 Task: Add an event with the title Sales Strategy Review and Alignment, date '2024/03/27', time 8:50 AM to 10:50 AMand add a description: Teams will work together to analyze, strategize, and develop innovative solutions to the given challenges. They will leverage the collective intelligence and skills of team members to generate ideas, evaluate options, and make informed decisions.Select event color  Tangerine . Add location for the event as: Thessaloniki, Greece, logged in from the account softage.4@softage.netand send the event invitation to softage.7@softage.net and softage.8@softage.net. Set a reminder for the event Daily
Action: Mouse moved to (82, 99)
Screenshot: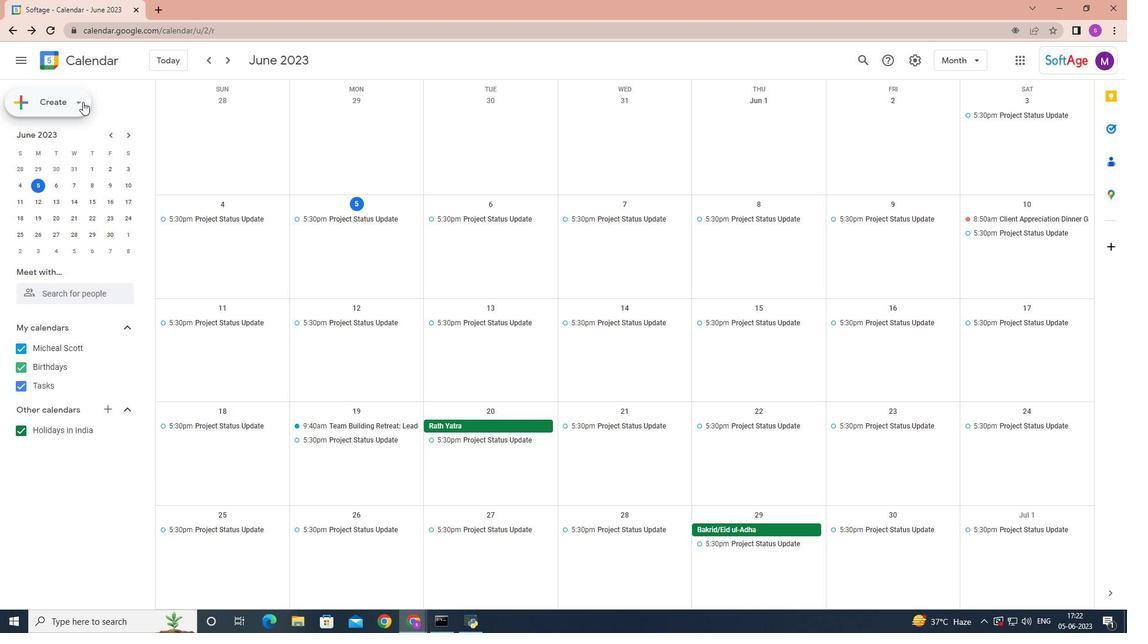 
Action: Mouse pressed left at (82, 99)
Screenshot: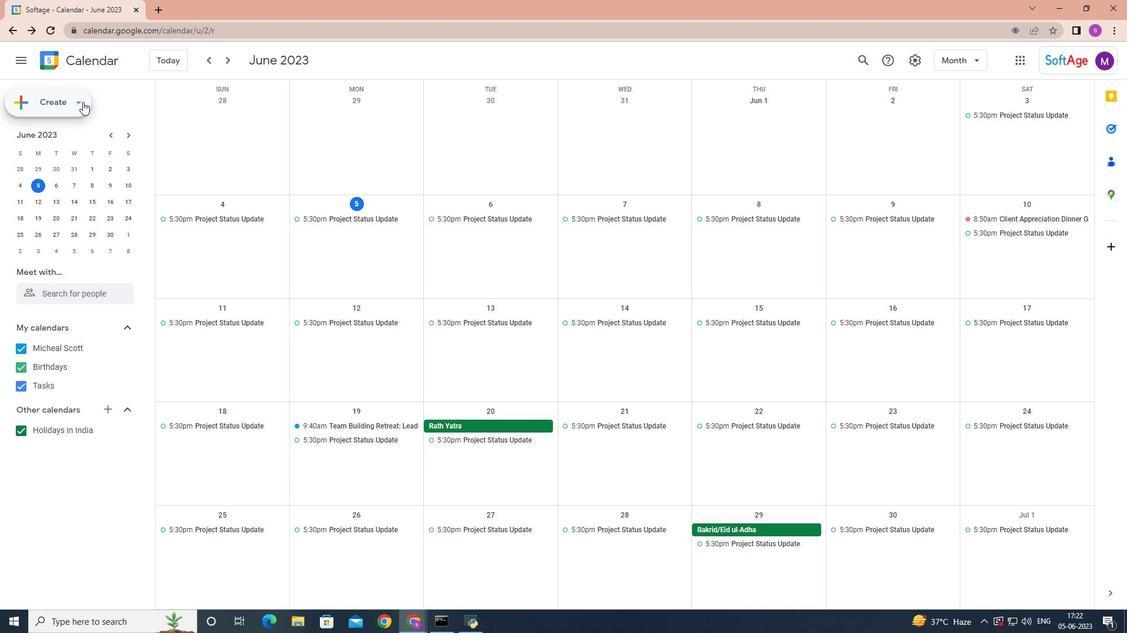 
Action: Mouse moved to (80, 127)
Screenshot: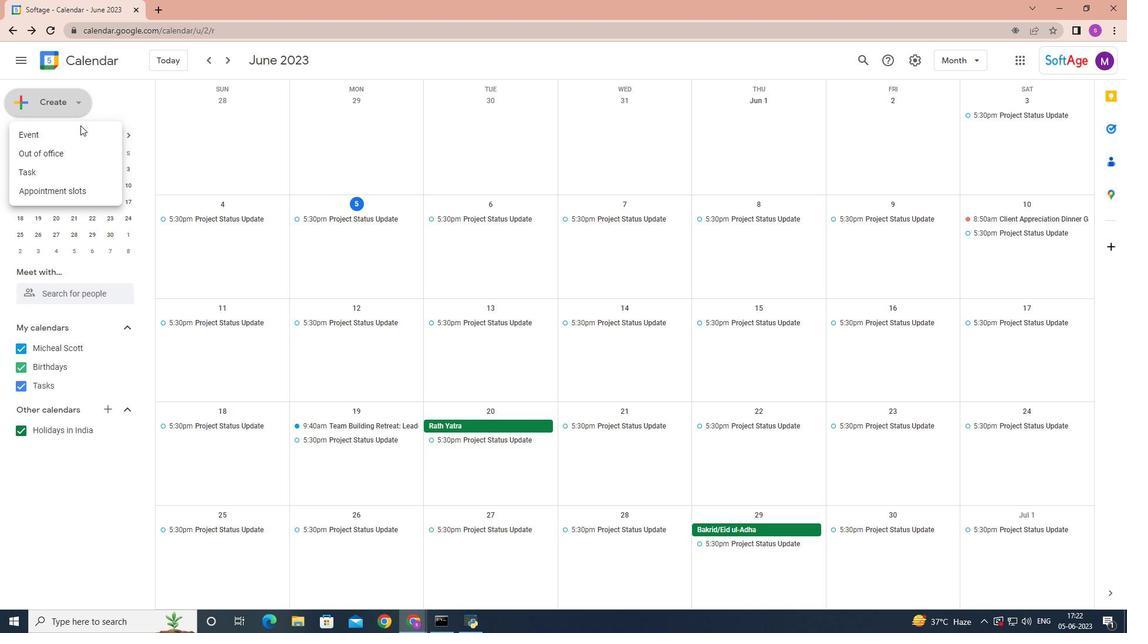 
Action: Mouse pressed left at (80, 127)
Screenshot: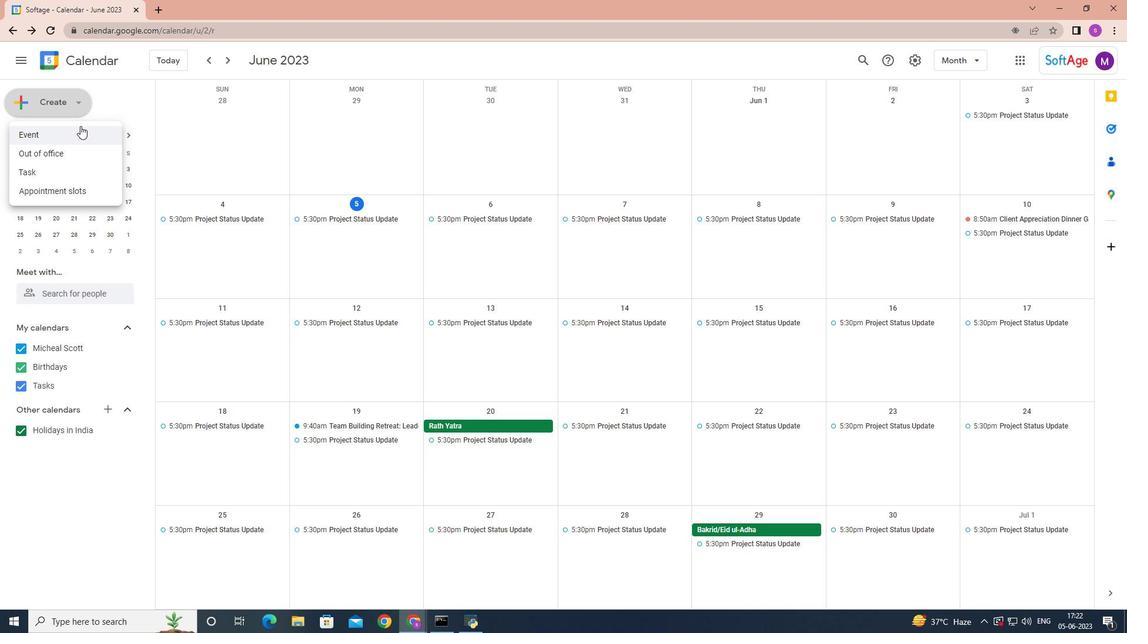 
Action: Mouse moved to (178, 463)
Screenshot: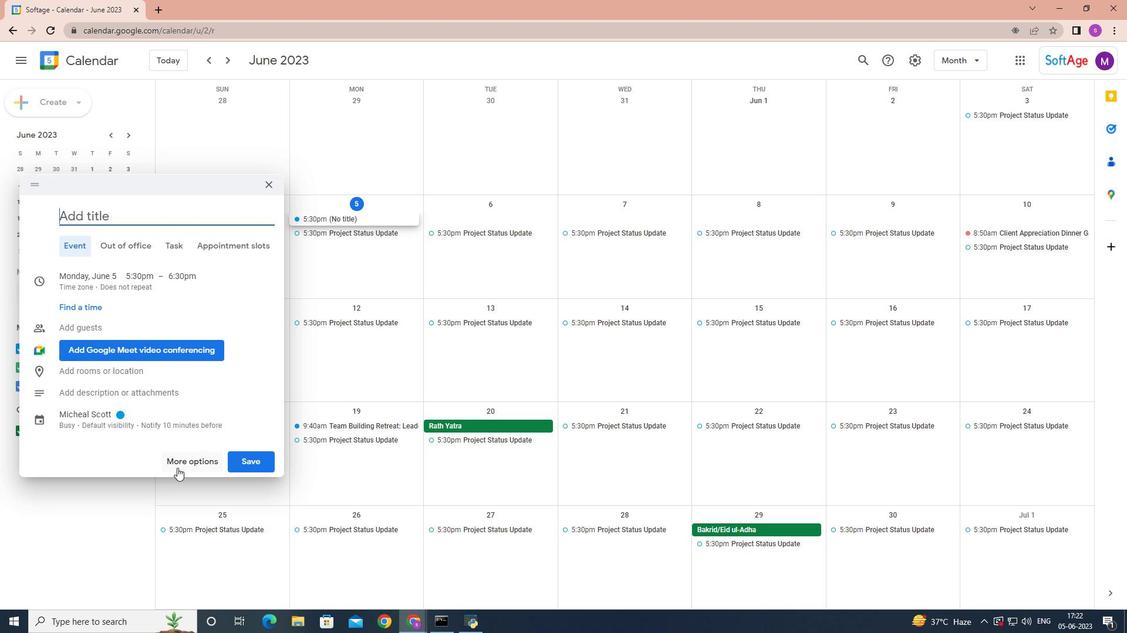 
Action: Mouse pressed left at (178, 463)
Screenshot: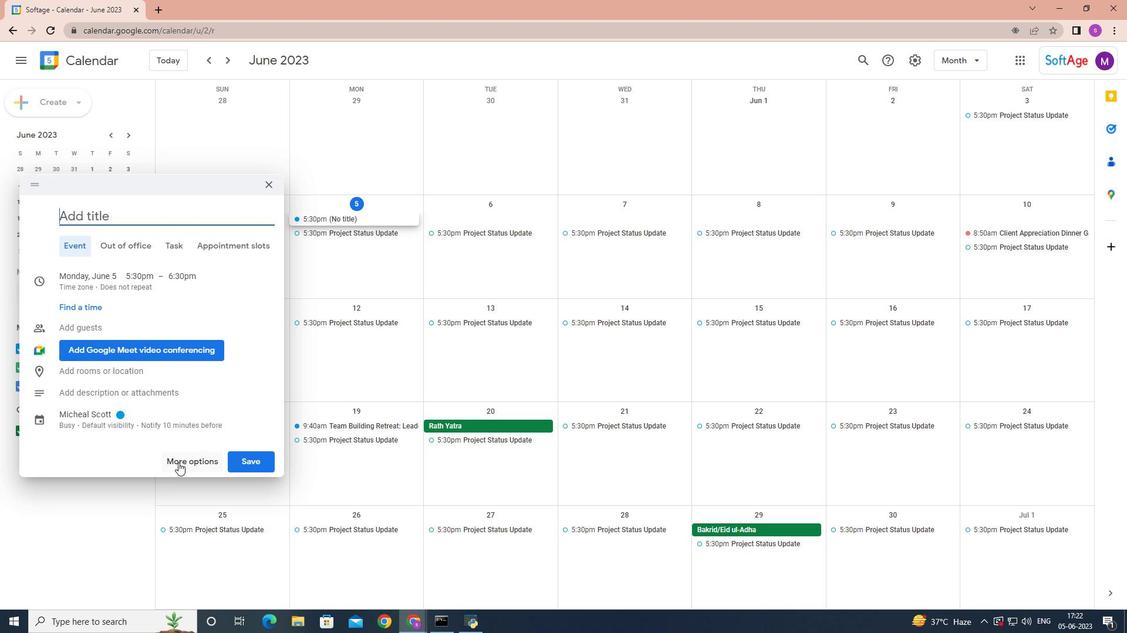 
Action: Key pressed <Key.shift>sales<Key.space><Key.shift>Strategy<Key.space><Key.shift>Review<Key.space>and<Key.space><Key.shift>Alif<Key.backspace>gment
Screenshot: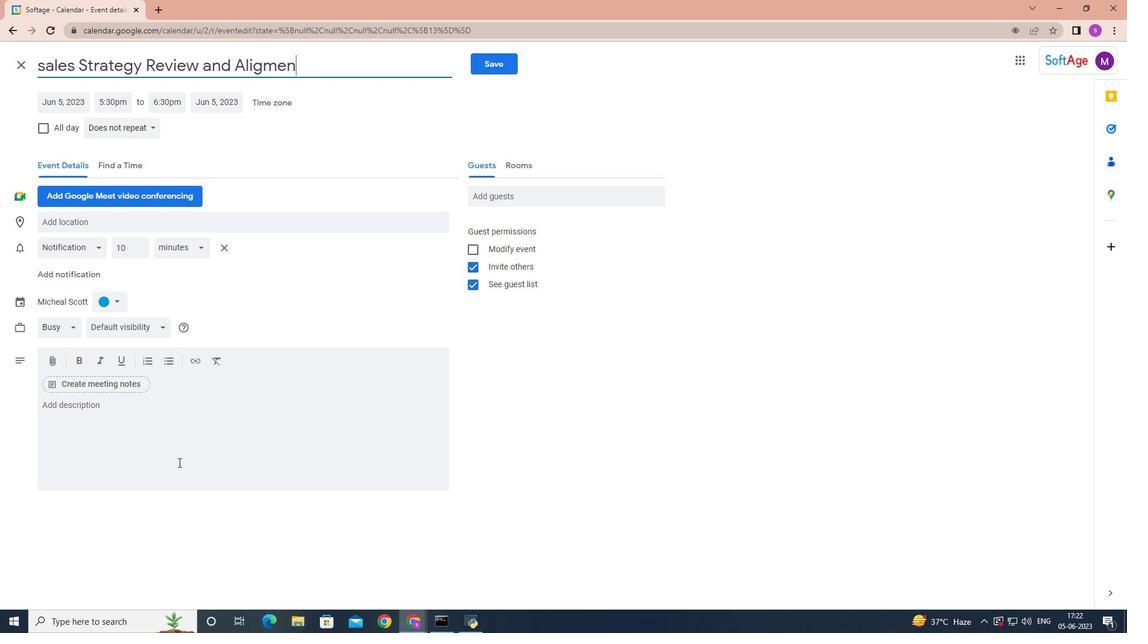 
Action: Mouse moved to (68, 103)
Screenshot: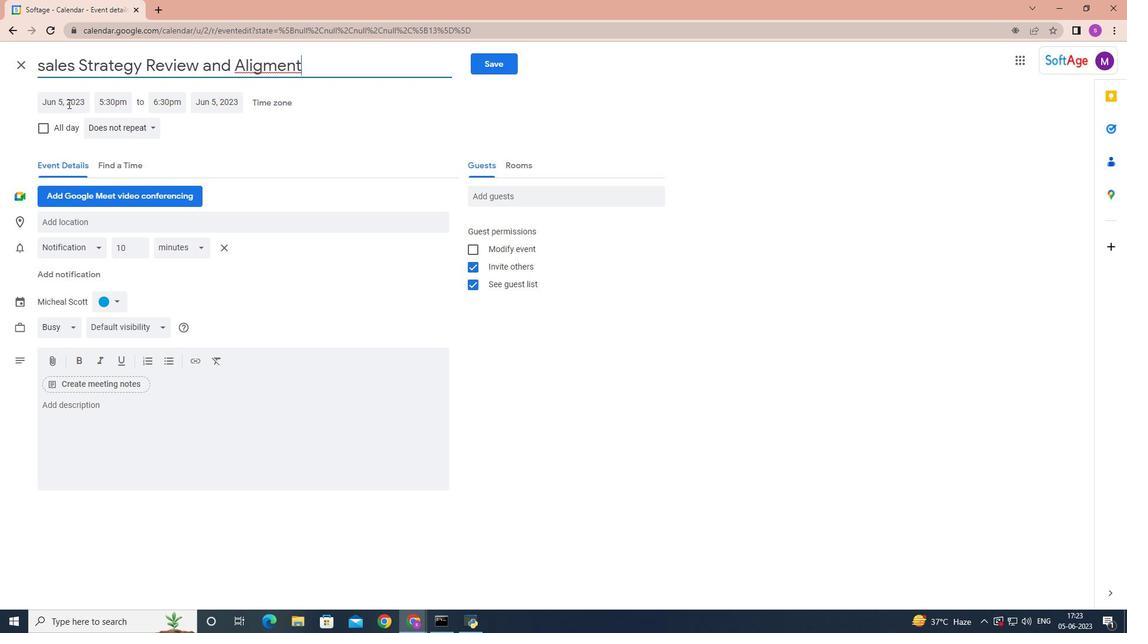 
Action: Mouse pressed left at (68, 103)
Screenshot: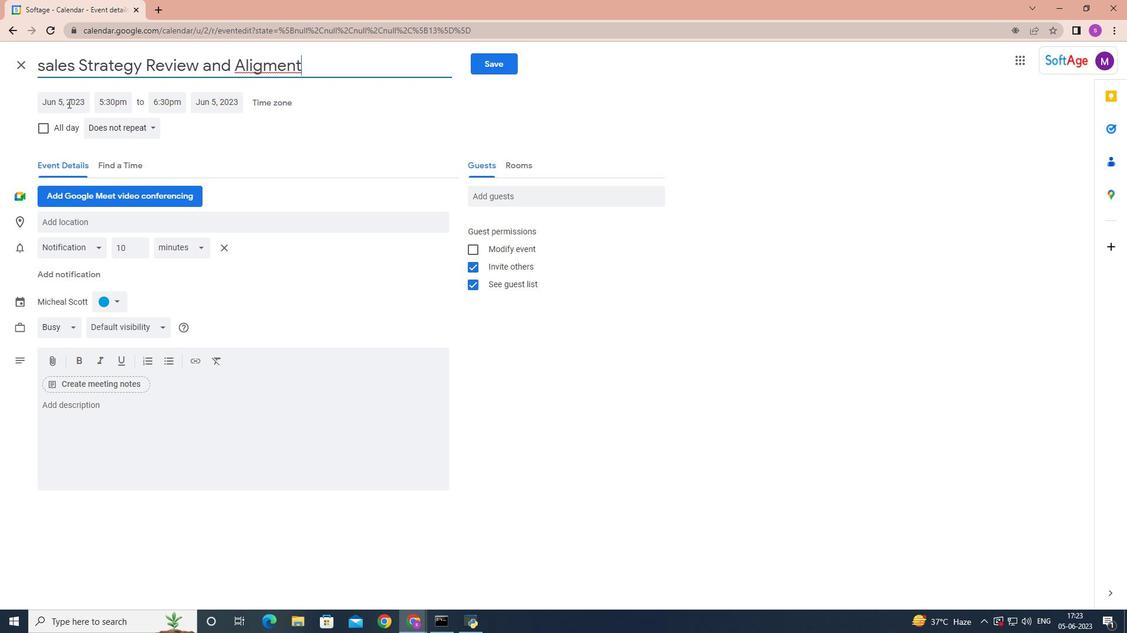 
Action: Mouse moved to (189, 126)
Screenshot: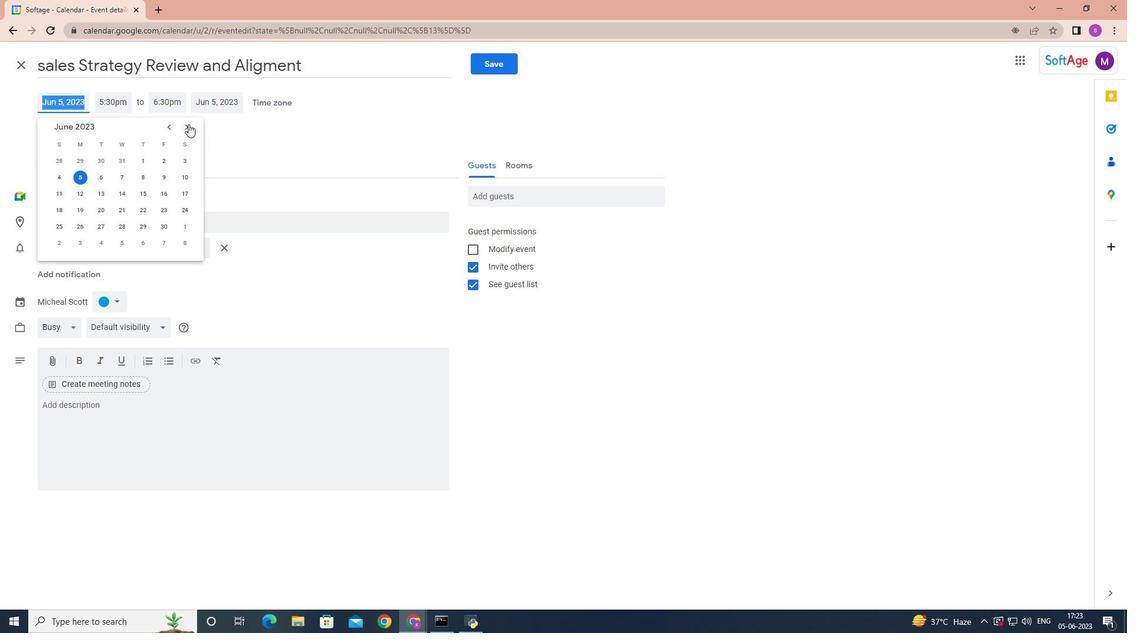 
Action: Mouse pressed left at (189, 126)
Screenshot: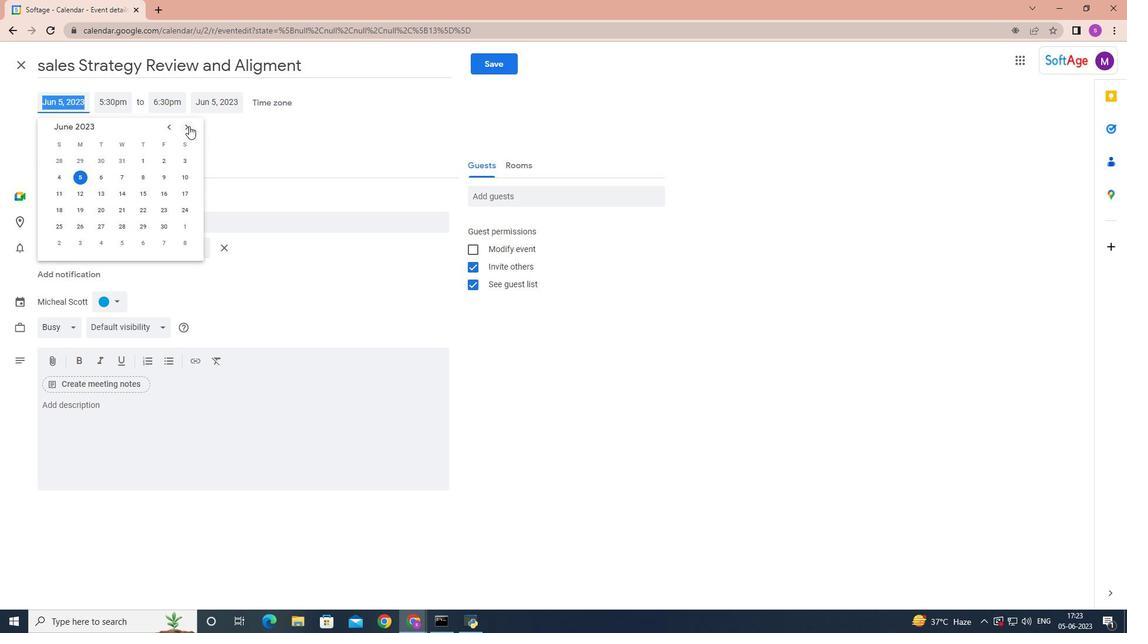 
Action: Mouse pressed left at (189, 126)
Screenshot: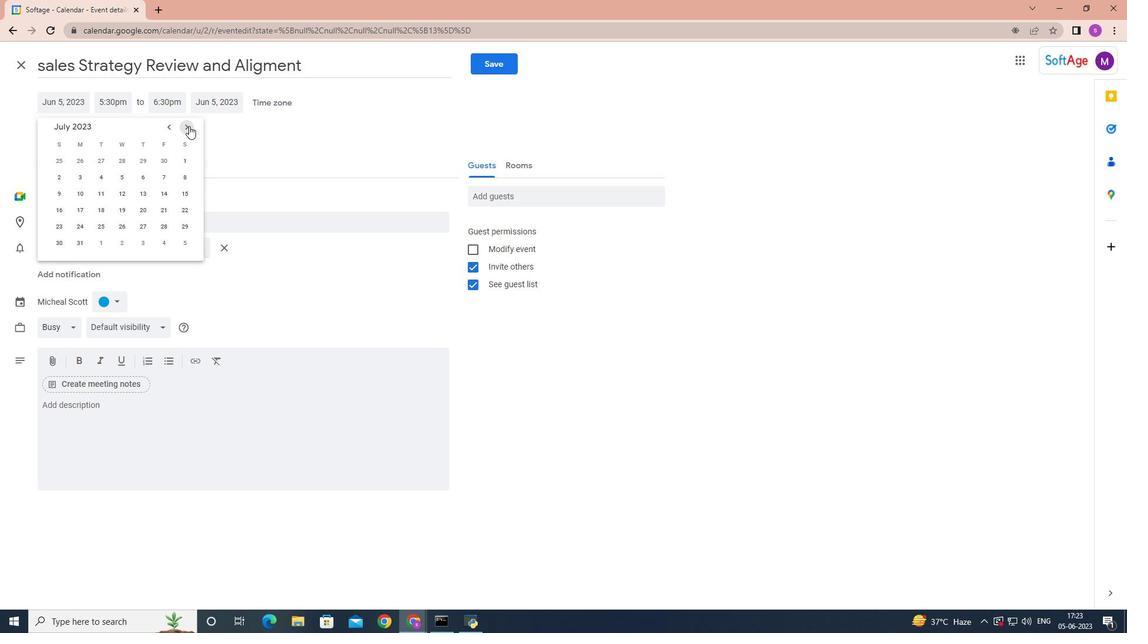 
Action: Mouse pressed left at (189, 126)
Screenshot: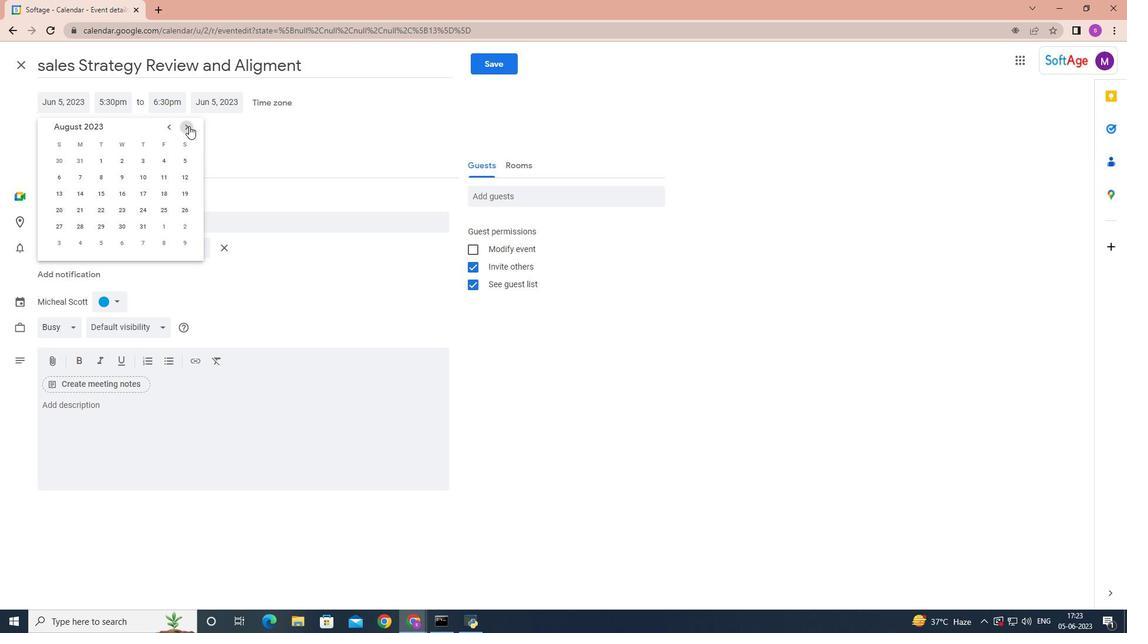
Action: Mouse pressed left at (189, 126)
Screenshot: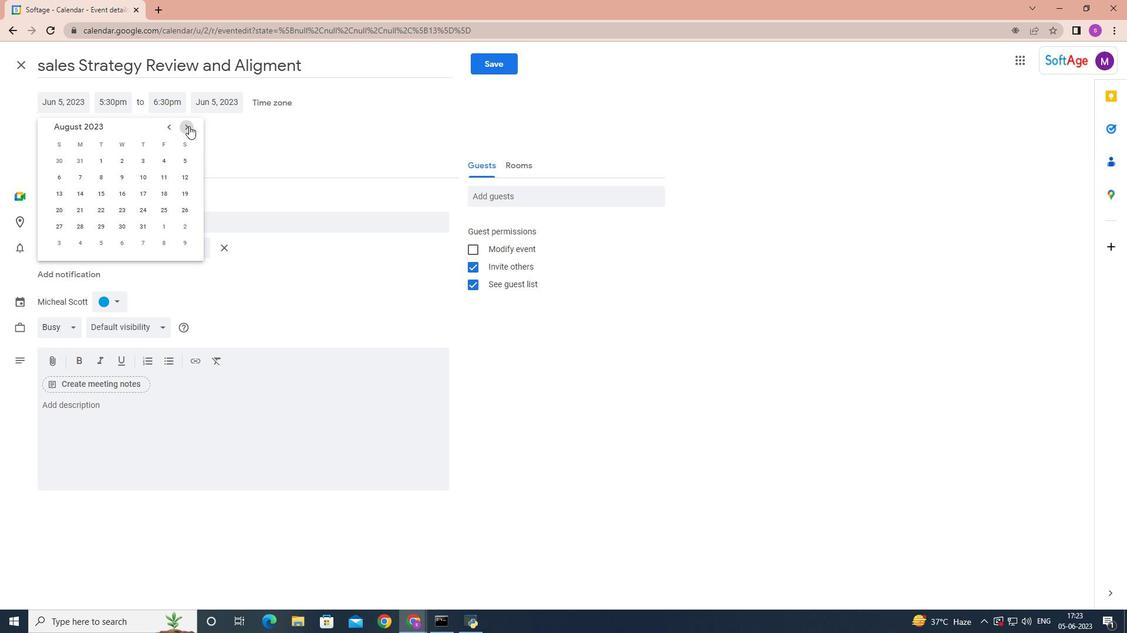 
Action: Mouse pressed left at (189, 126)
Screenshot: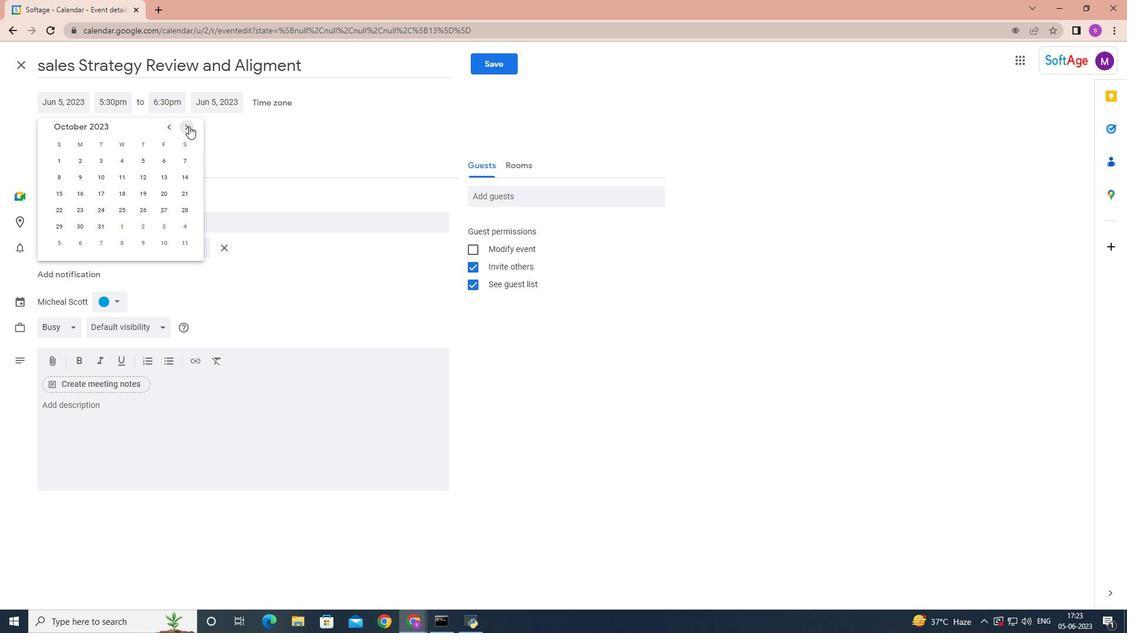 
Action: Mouse pressed left at (189, 126)
Screenshot: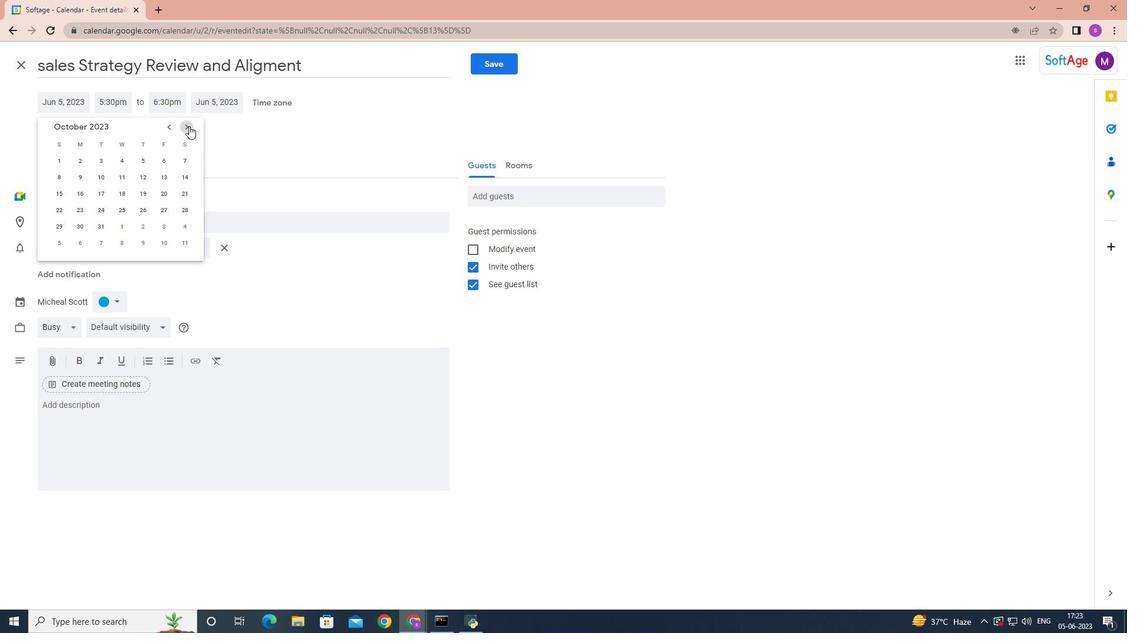 
Action: Mouse pressed left at (189, 126)
Screenshot: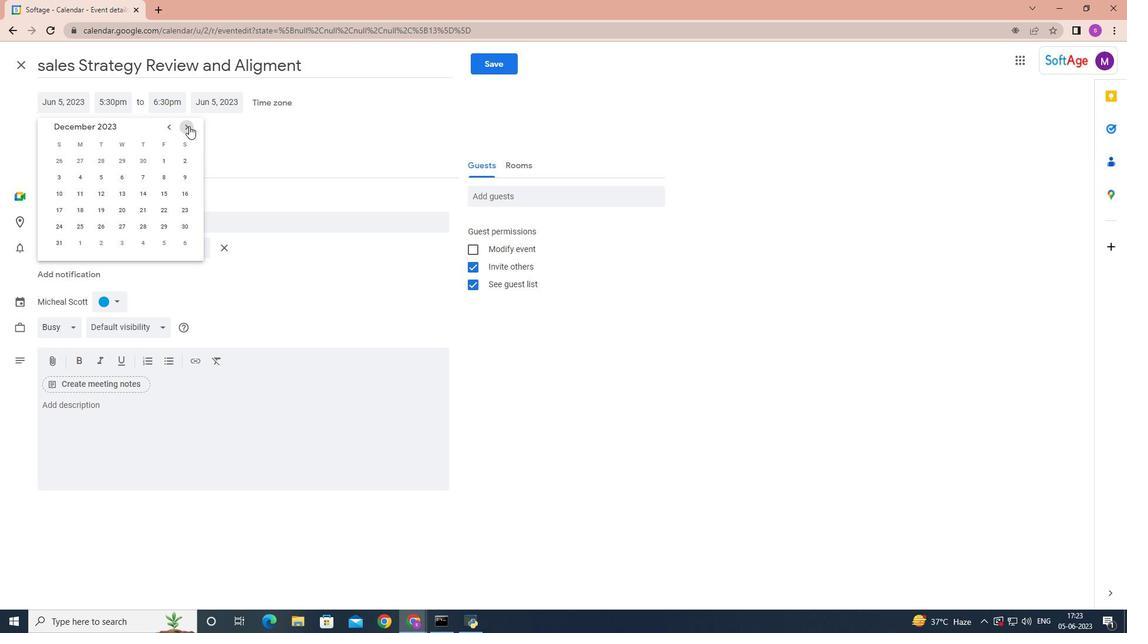 
Action: Mouse pressed left at (189, 126)
Screenshot: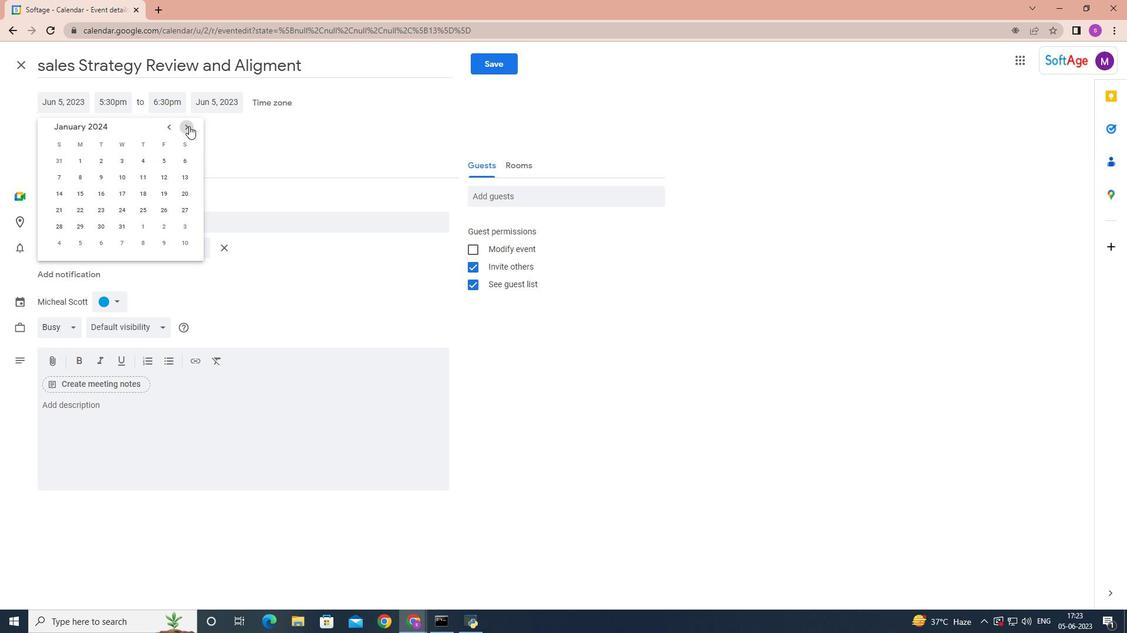 
Action: Mouse pressed left at (189, 126)
Screenshot: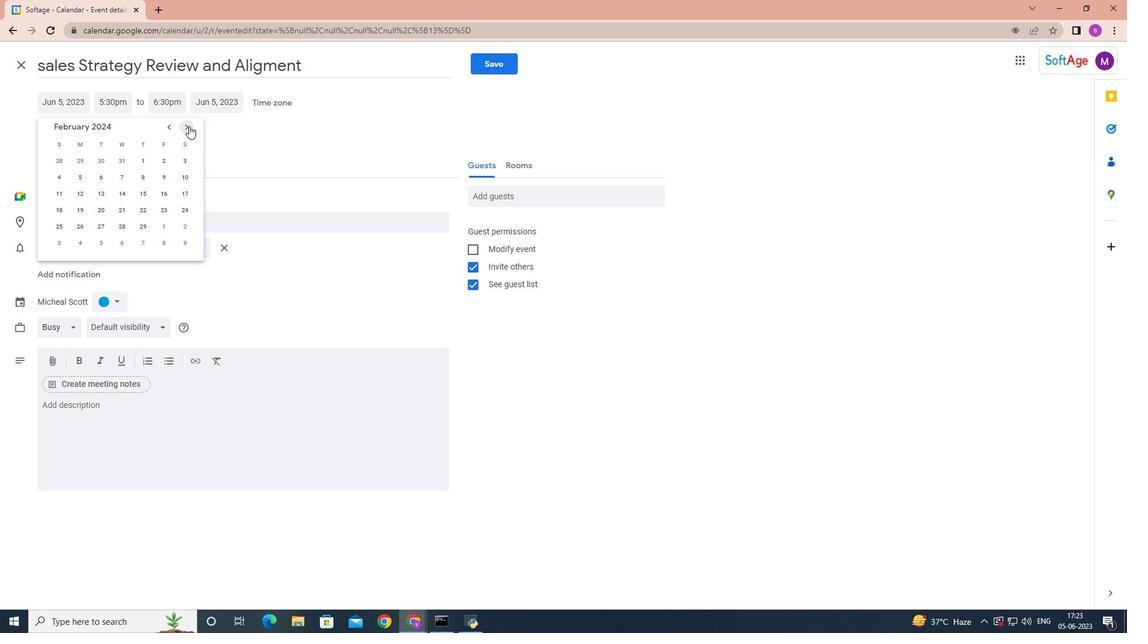 
Action: Mouse pressed left at (189, 126)
Screenshot: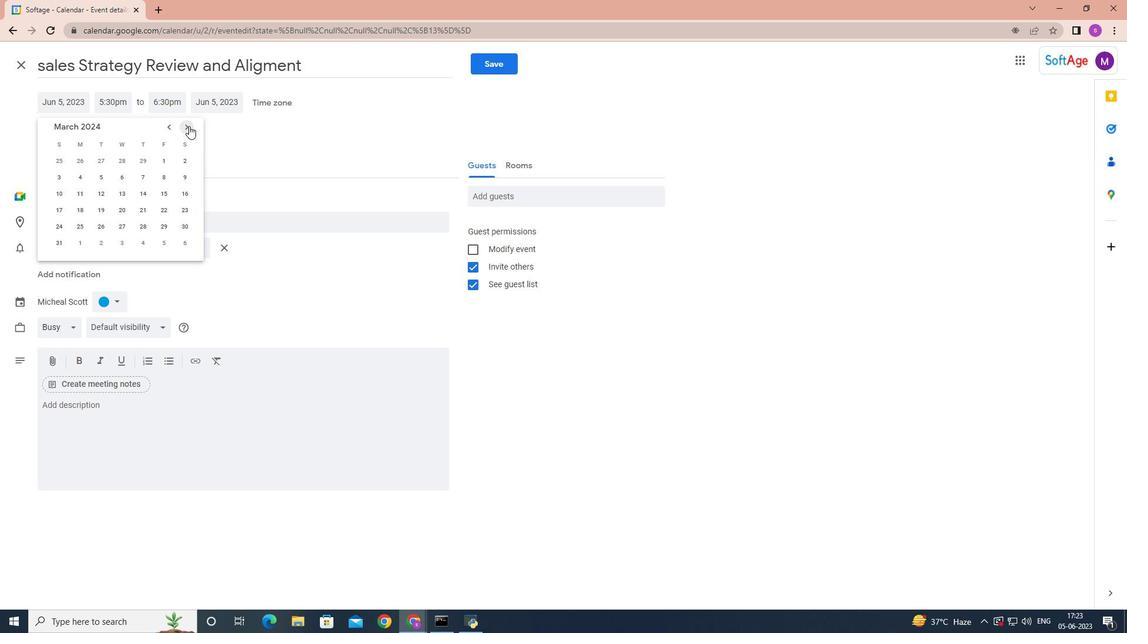
Action: Mouse moved to (164, 124)
Screenshot: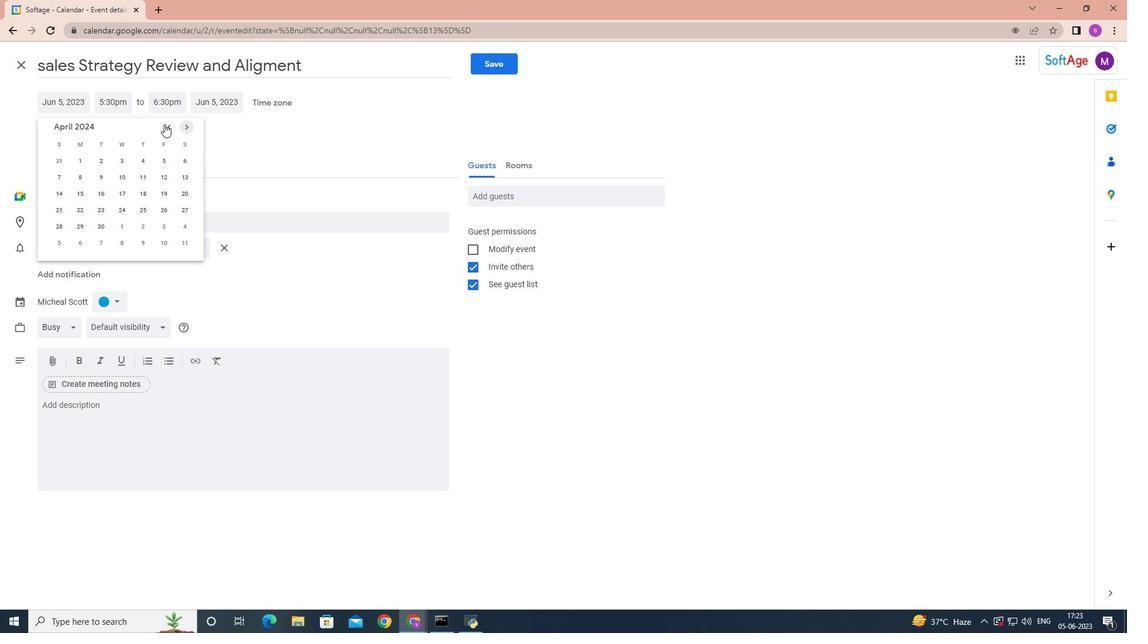 
Action: Mouse pressed left at (164, 124)
Screenshot: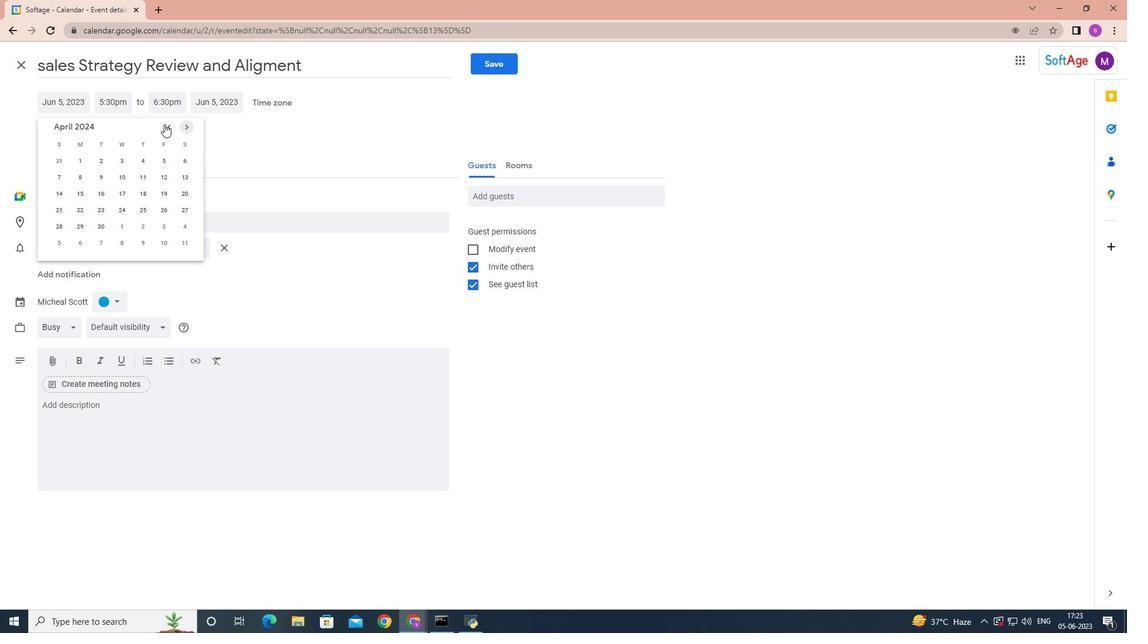 
Action: Mouse moved to (122, 225)
Screenshot: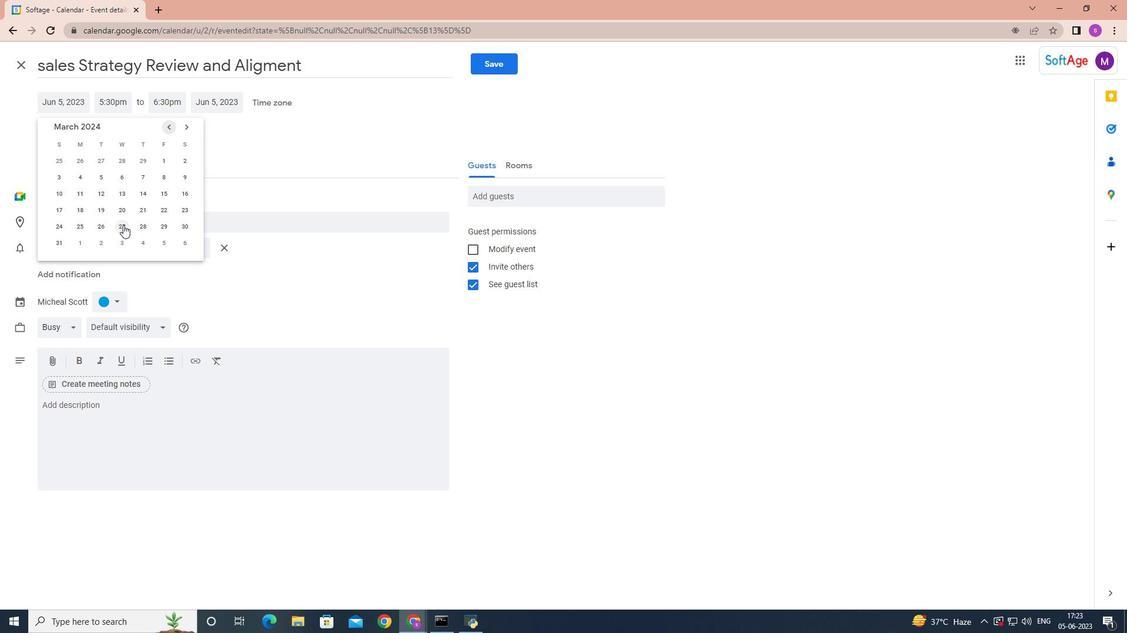 
Action: Mouse pressed left at (122, 225)
Screenshot: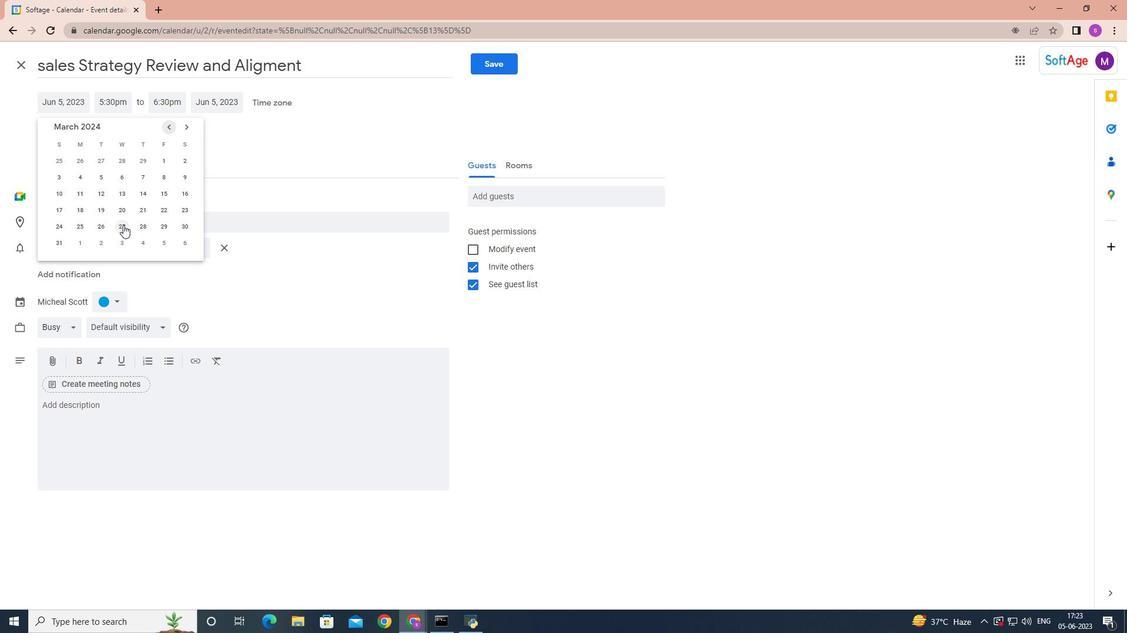 
Action: Mouse moved to (112, 103)
Screenshot: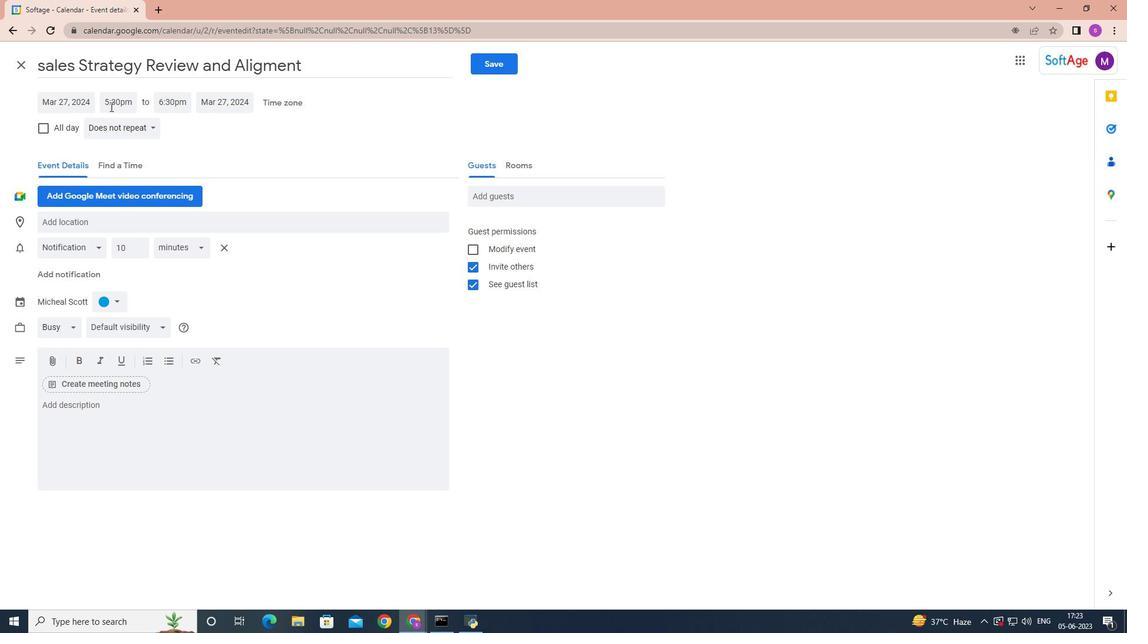 
Action: Mouse pressed left at (112, 103)
Screenshot: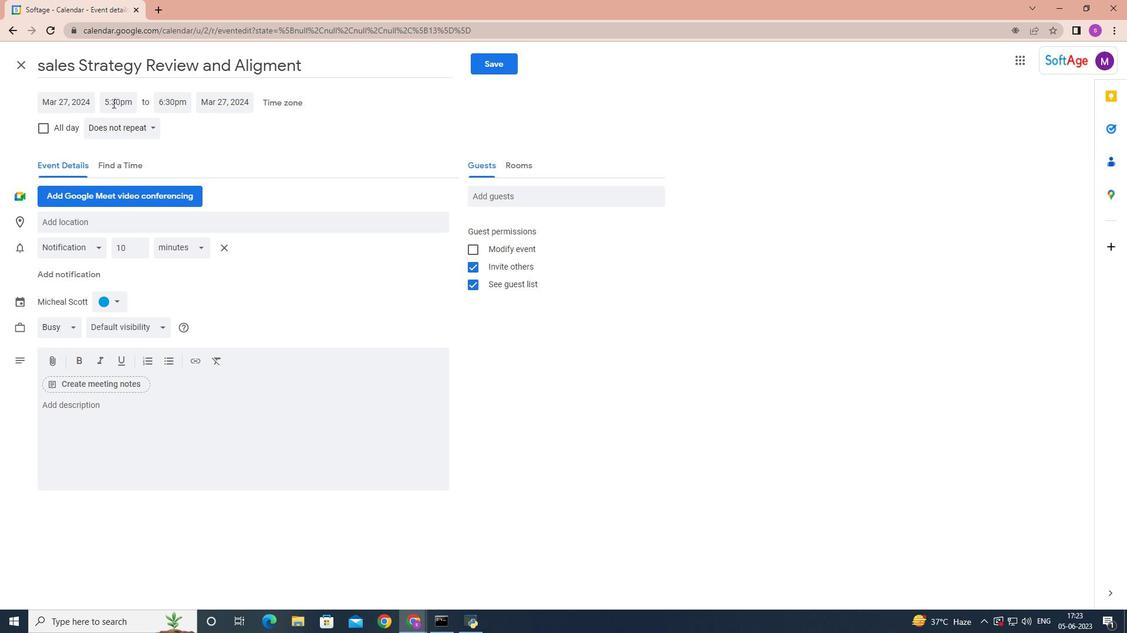 
Action: Mouse moved to (152, 160)
Screenshot: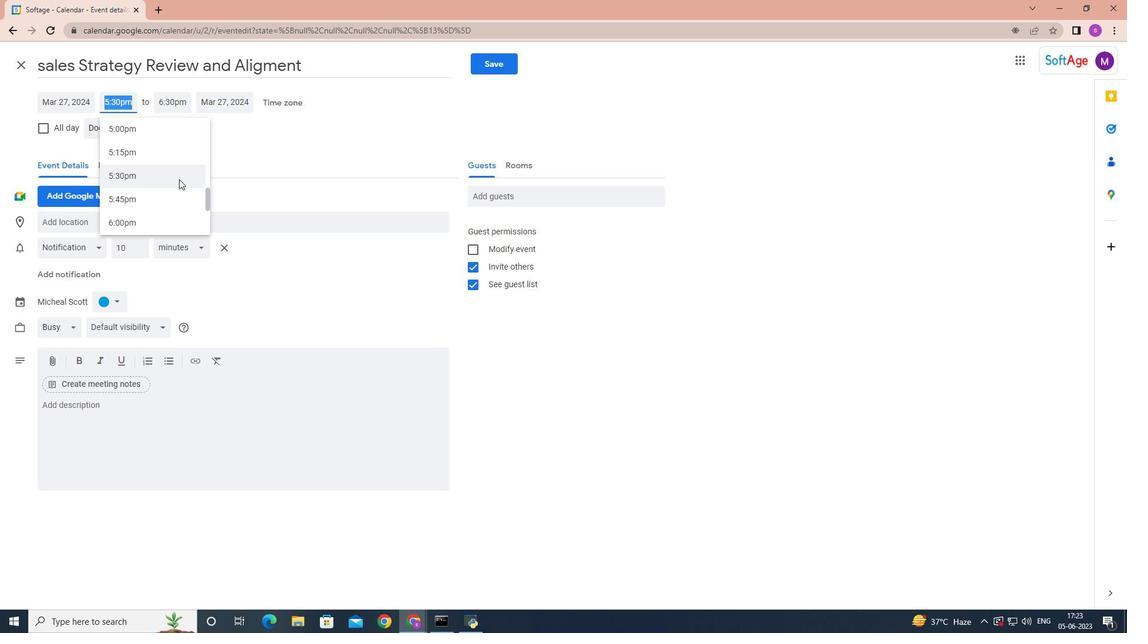
Action: Key pressed 8<Key.shift>:50<Key.space><Key.shift>AM<Key.enter>
Screenshot: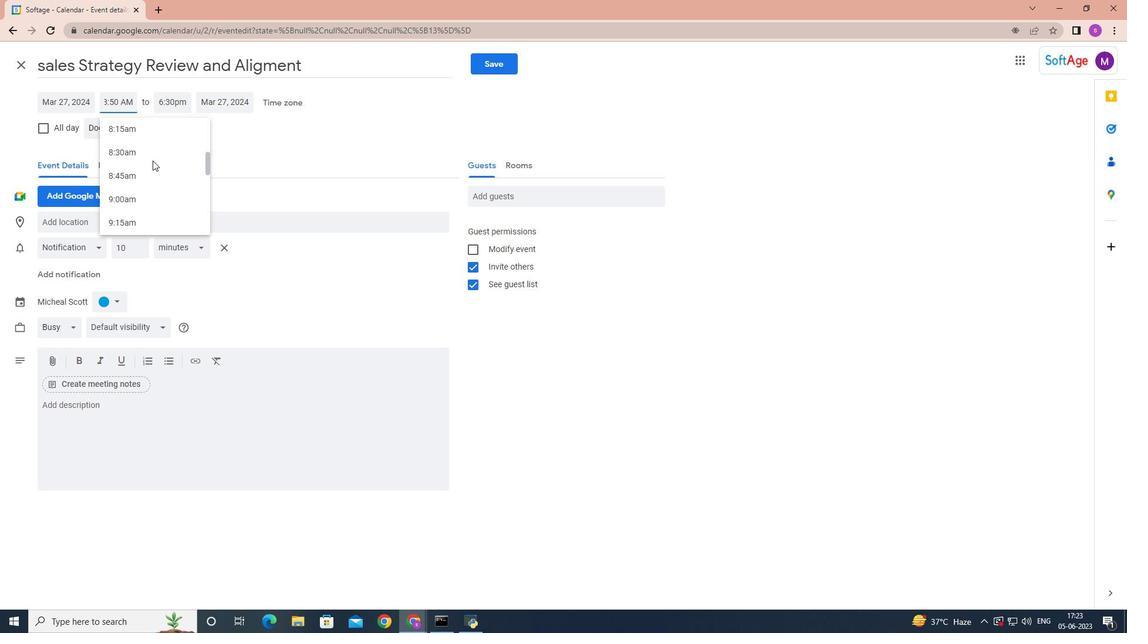 
Action: Mouse moved to (169, 103)
Screenshot: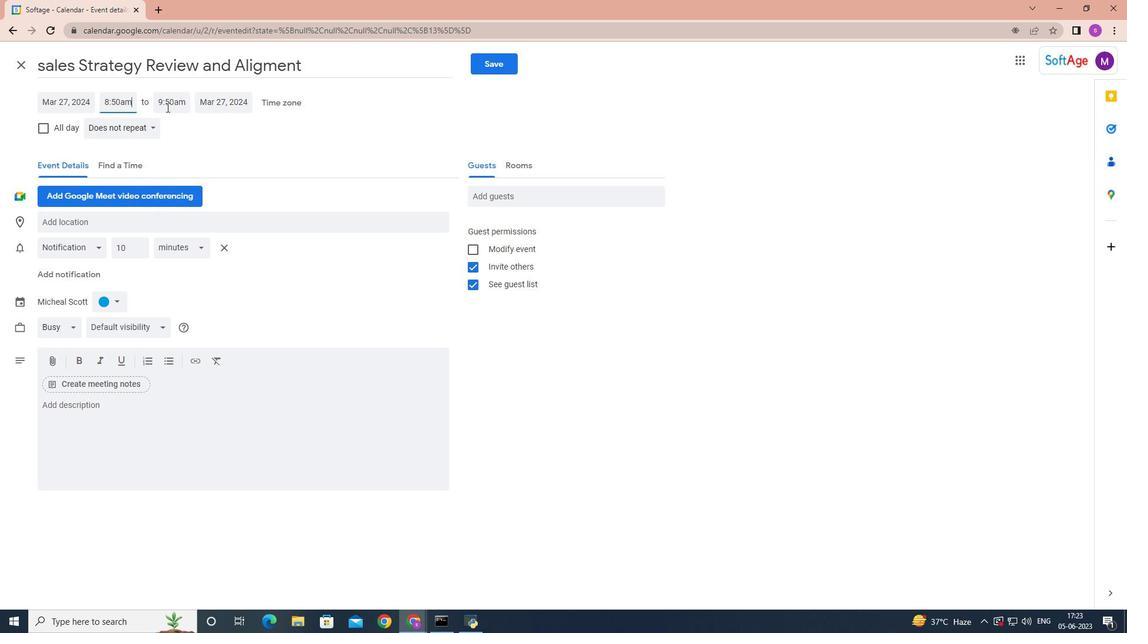 
Action: Mouse pressed left at (169, 103)
Screenshot: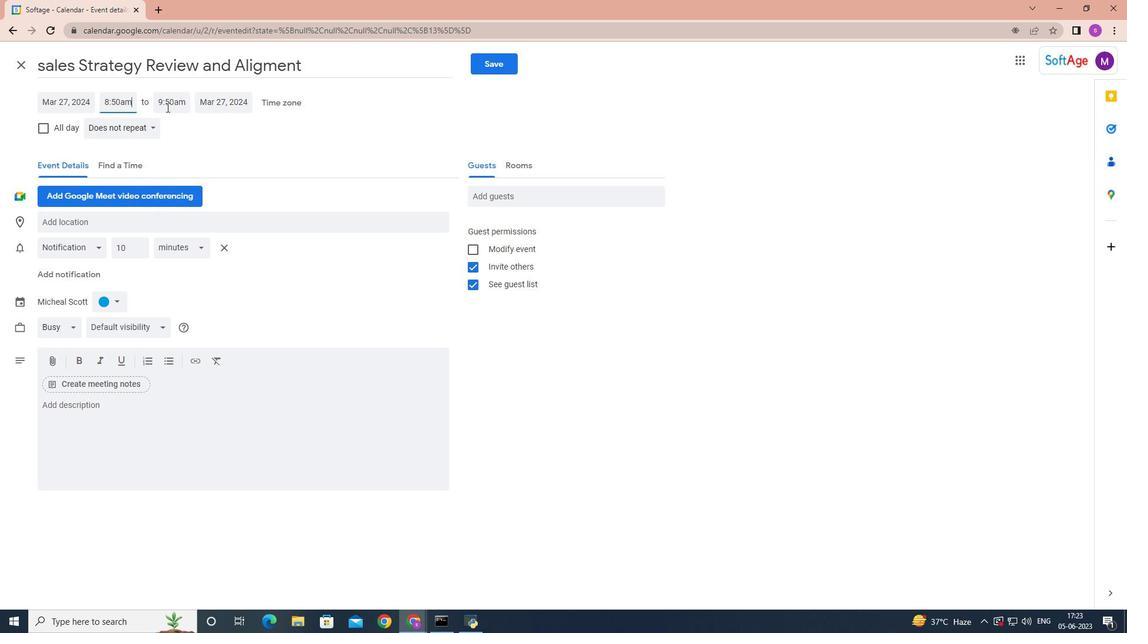 
Action: Mouse moved to (210, 223)
Screenshot: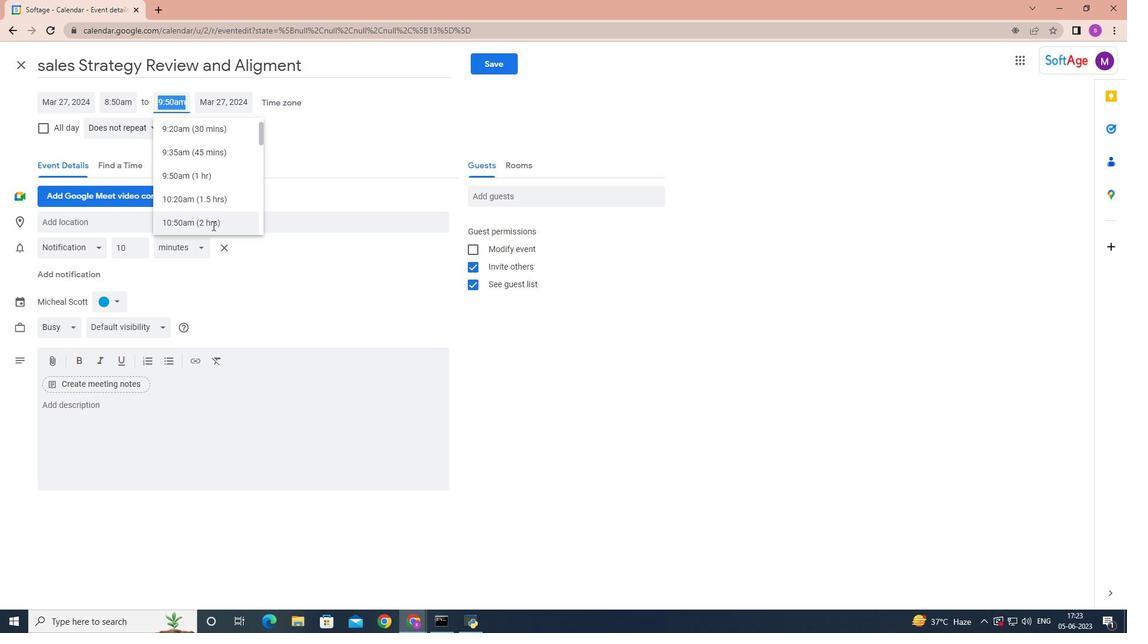 
Action: Mouse pressed left at (210, 223)
Screenshot: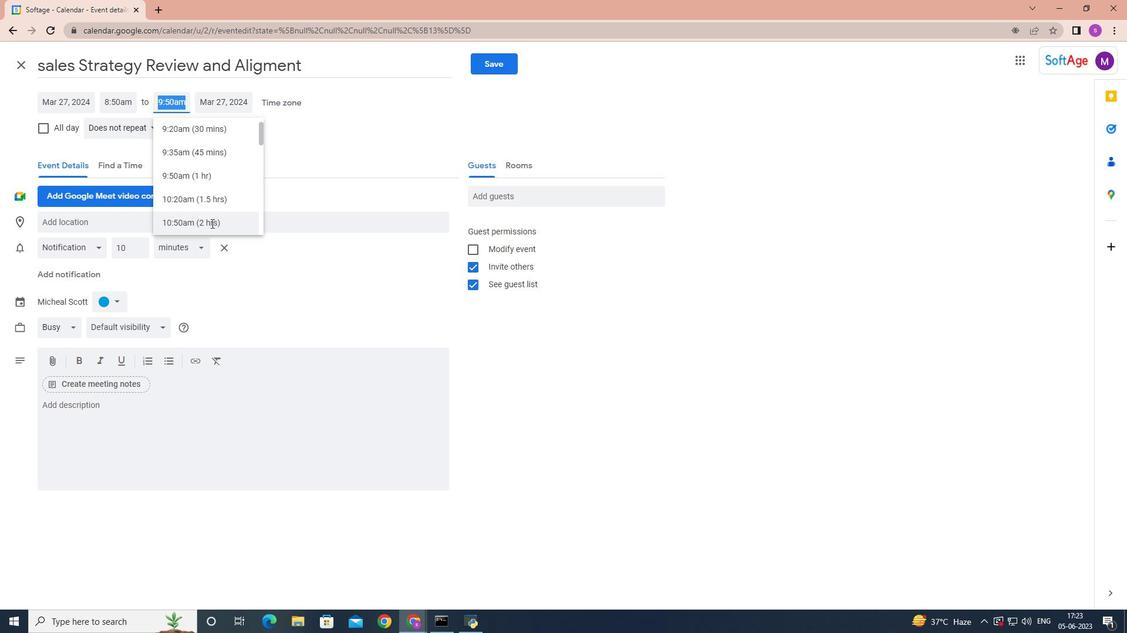 
Action: Mouse moved to (85, 416)
Screenshot: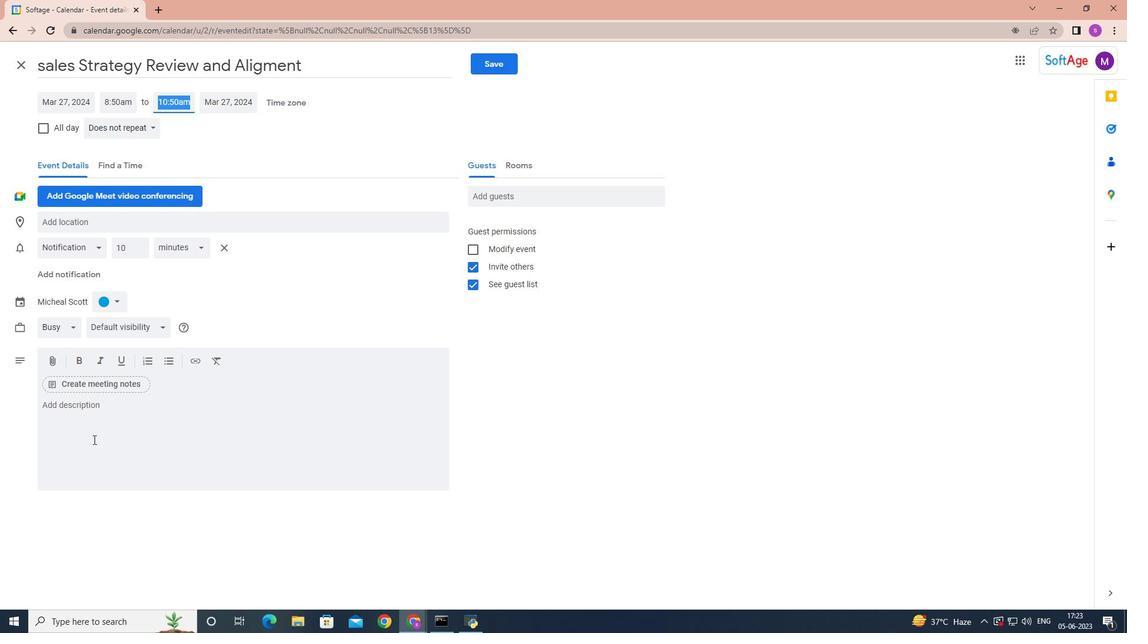 
Action: Mouse pressed left at (85, 416)
Screenshot: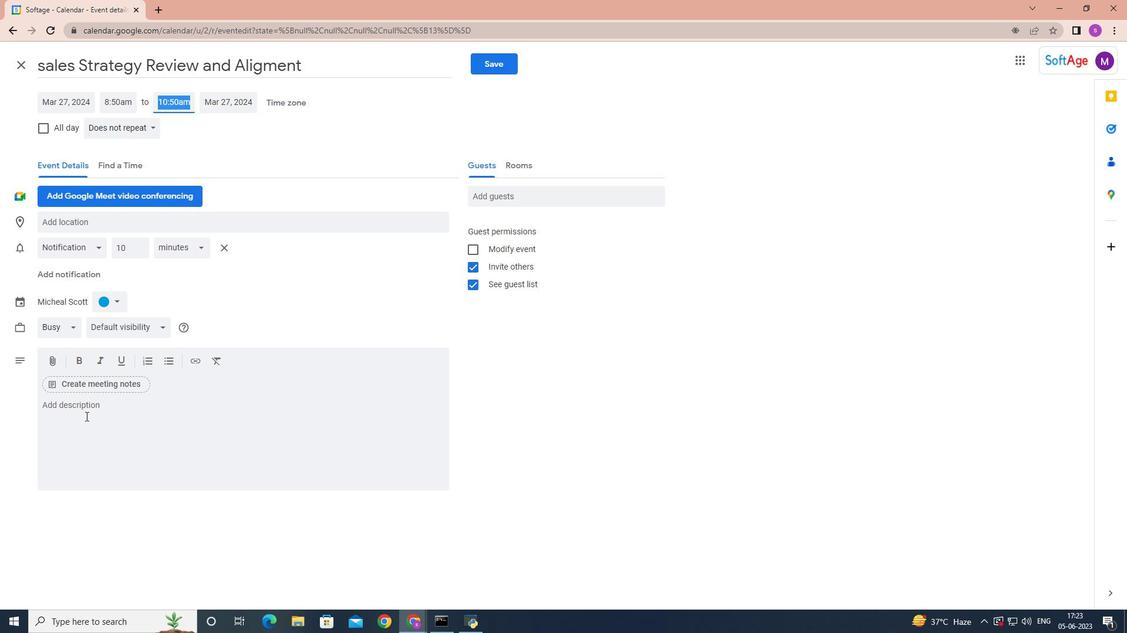 
Action: Key pressed <Key.shift>Teams<Key.space>will<Key.space>work<Key.space>together<Key.space>to<Key.space>analyze,<Key.space>strategize<Key.space><Key.backspace><Key.backspace><Key.backspace><Key.backspace><Key.backspace><Key.backspace><Key.backspace>tegize<Key.space>and<Key.space>develop<Key.space>innovative<Key.space>solutions<Key.space>to<Key.space>thr<Key.backspace>e<Key.space>given<Key.space>challenges.<Key.space>they<Key.space>will<Key.space>leverage<Key.space>the<Key.space>collective<Key.space>intelligence<Key.space>and<Key.space>skills<Key.space>of<Key.space>team<Key.space>members<Key.space>to<Key.space>generate<Key.space>ideas,<Key.space>evalute<Key.space>op<Key.backspace><Key.backspace><Key.backspace><Key.backspace><Key.backspace><Key.backspace>uate<Key.space>options,<Key.space>and<Key.space>make<Key.space>ing<Key.backspace>formed<Key.space>decisions<Key.space><Key.backspace>.
Screenshot: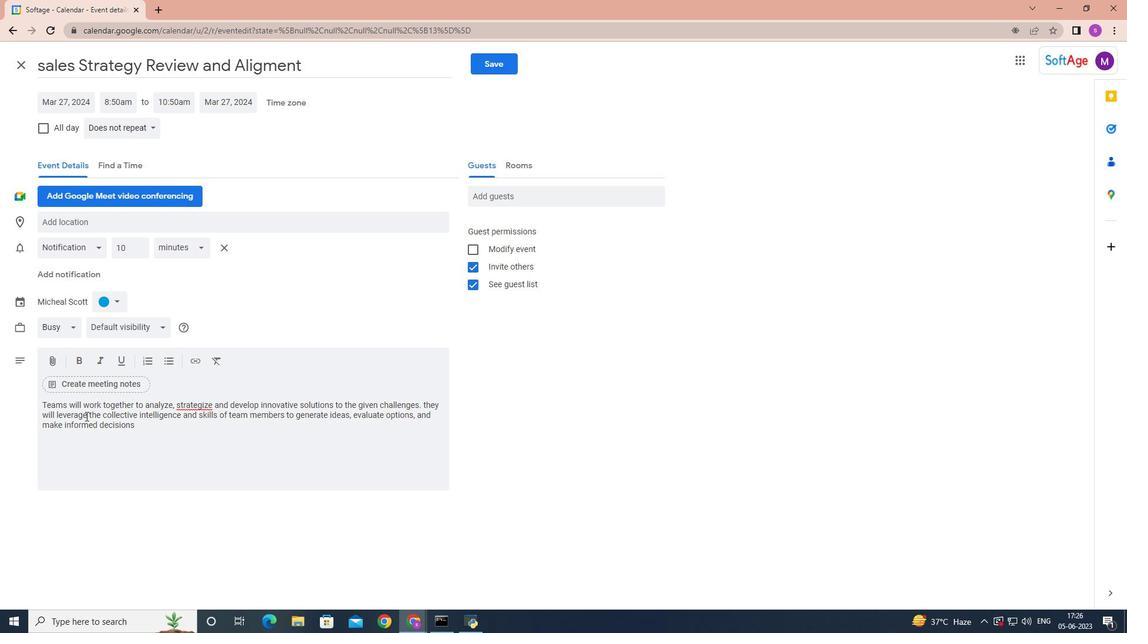 
Action: Mouse moved to (114, 298)
Screenshot: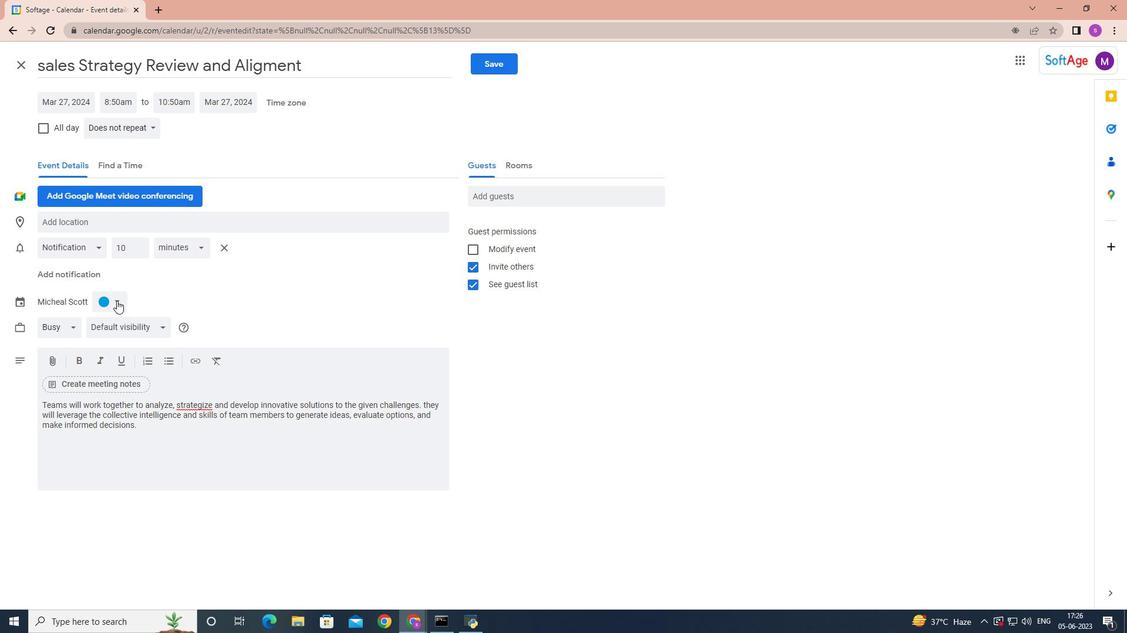 
Action: Mouse pressed left at (114, 298)
Screenshot: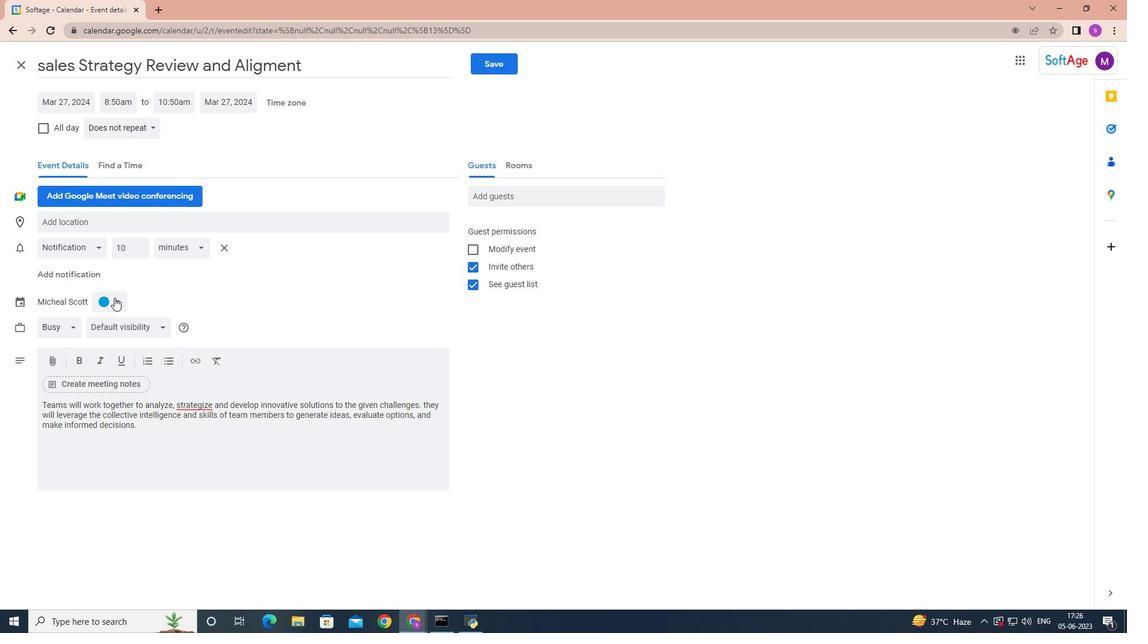 
Action: Mouse moved to (102, 318)
Screenshot: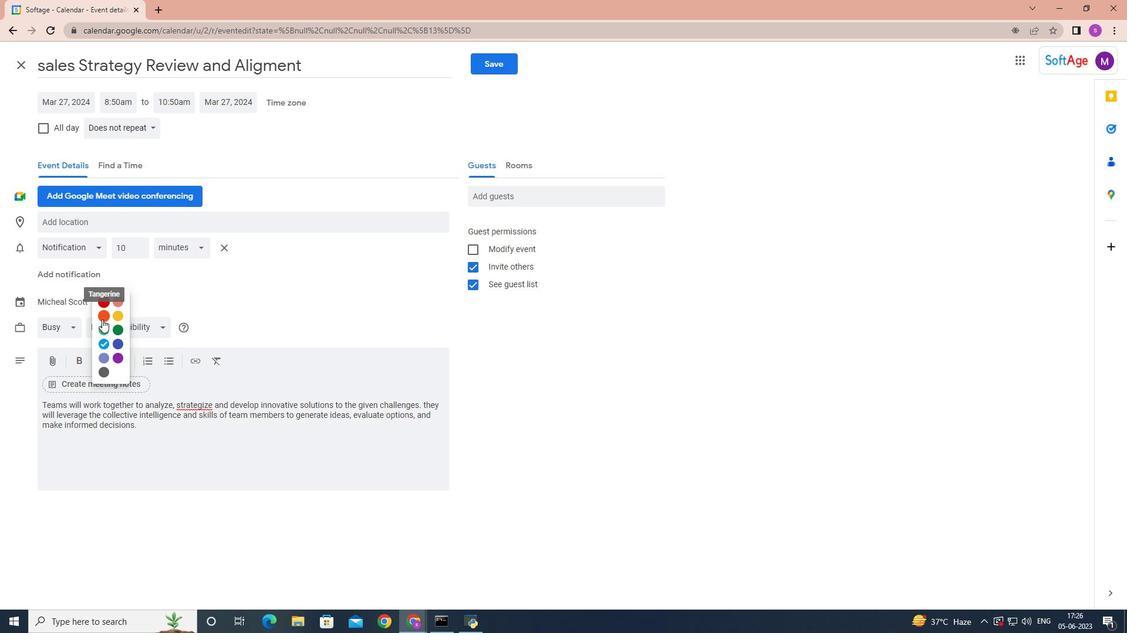 
Action: Mouse pressed left at (102, 318)
Screenshot: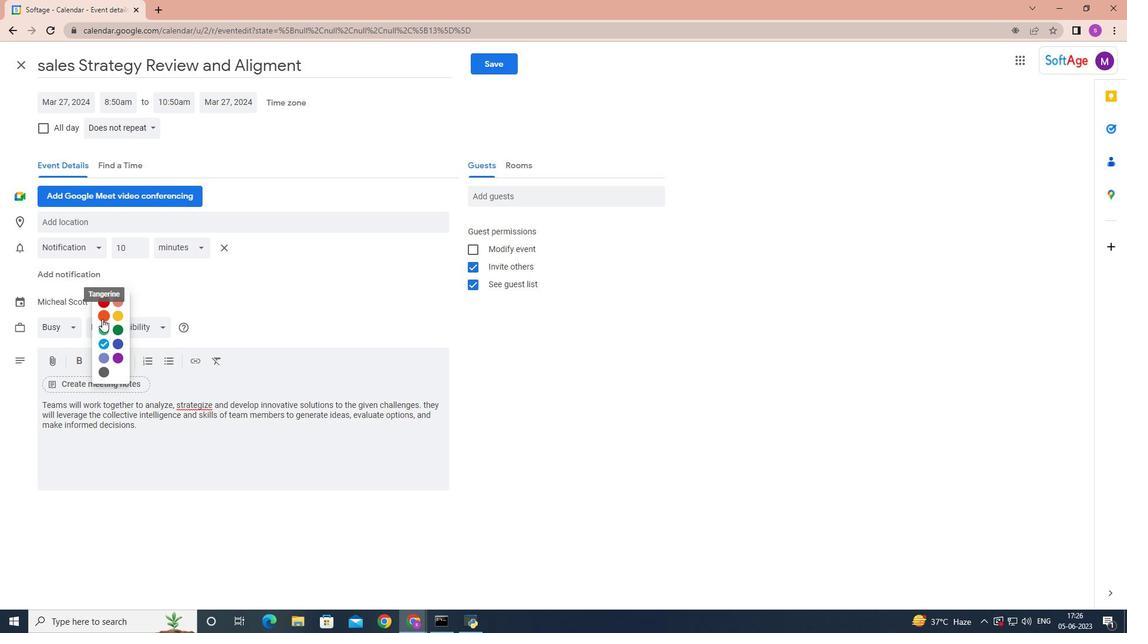 
Action: Mouse moved to (86, 225)
Screenshot: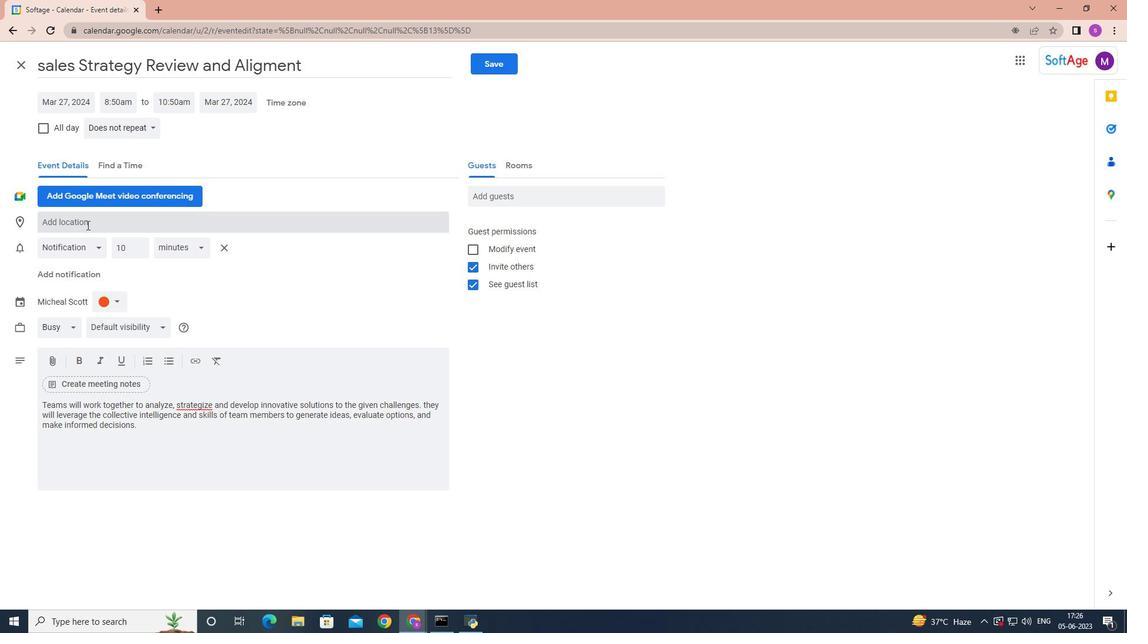 
Action: Mouse pressed left at (86, 225)
Screenshot: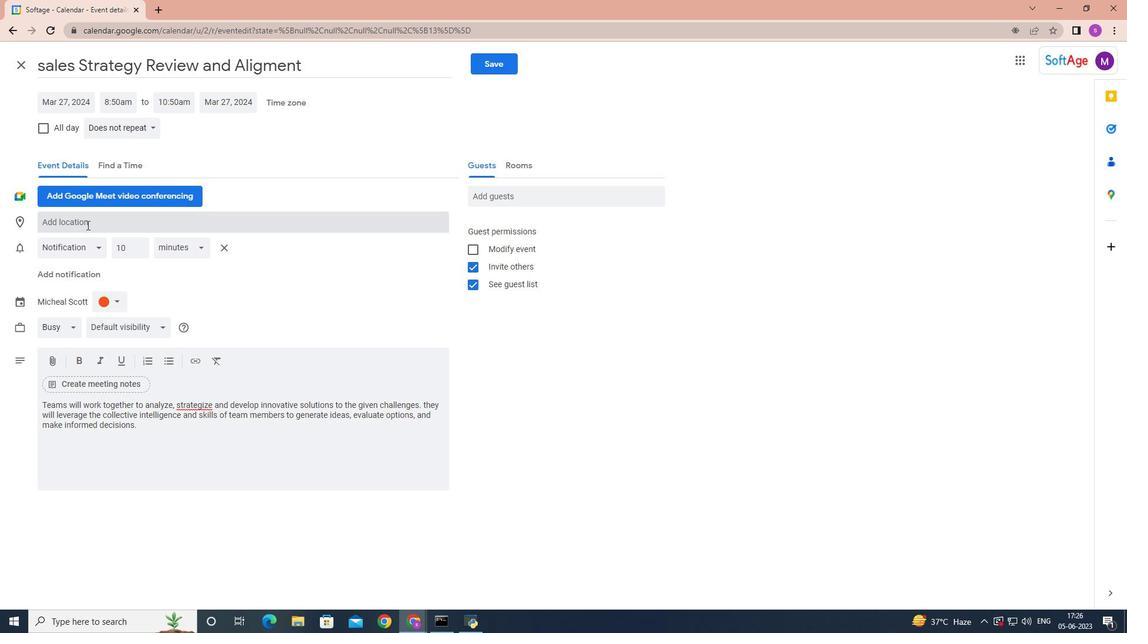 
Action: Key pressed <Key.shift>Thessaloniki,<Key.space><Key.shift><Key.shift><Key.shift><Key.shift>Greece
Screenshot: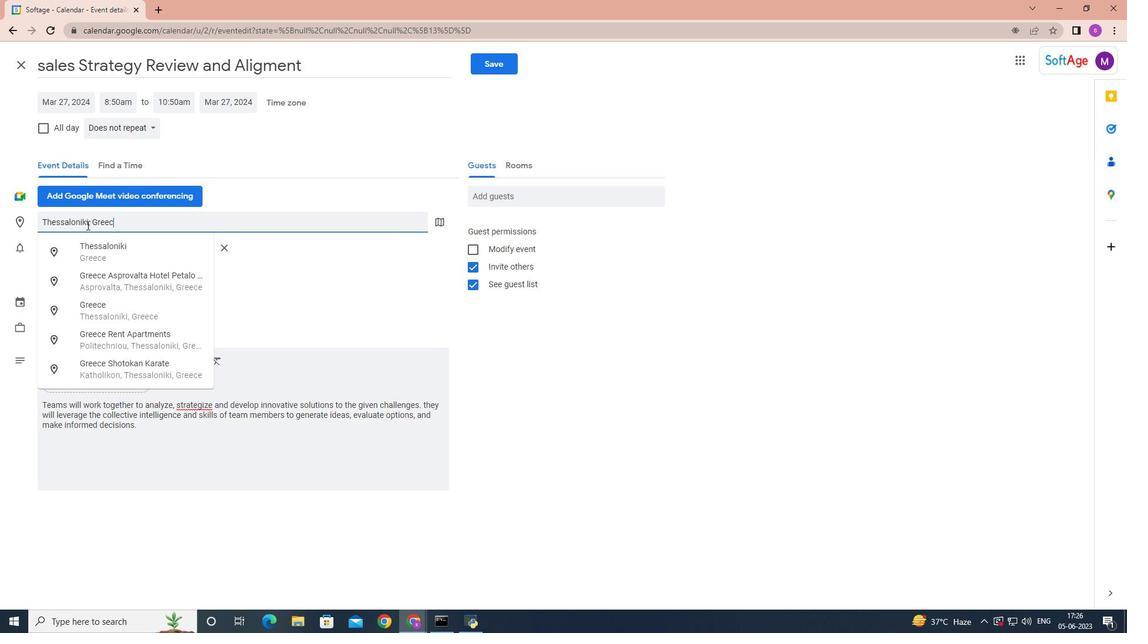 
Action: Mouse moved to (541, 193)
Screenshot: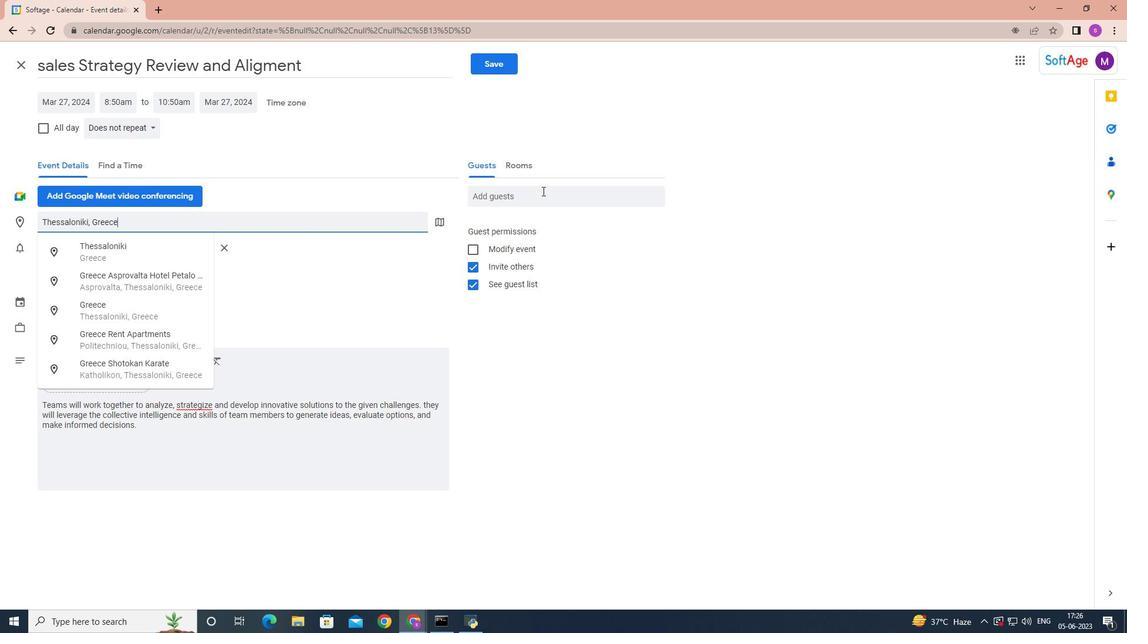 
Action: Mouse pressed left at (541, 193)
Screenshot: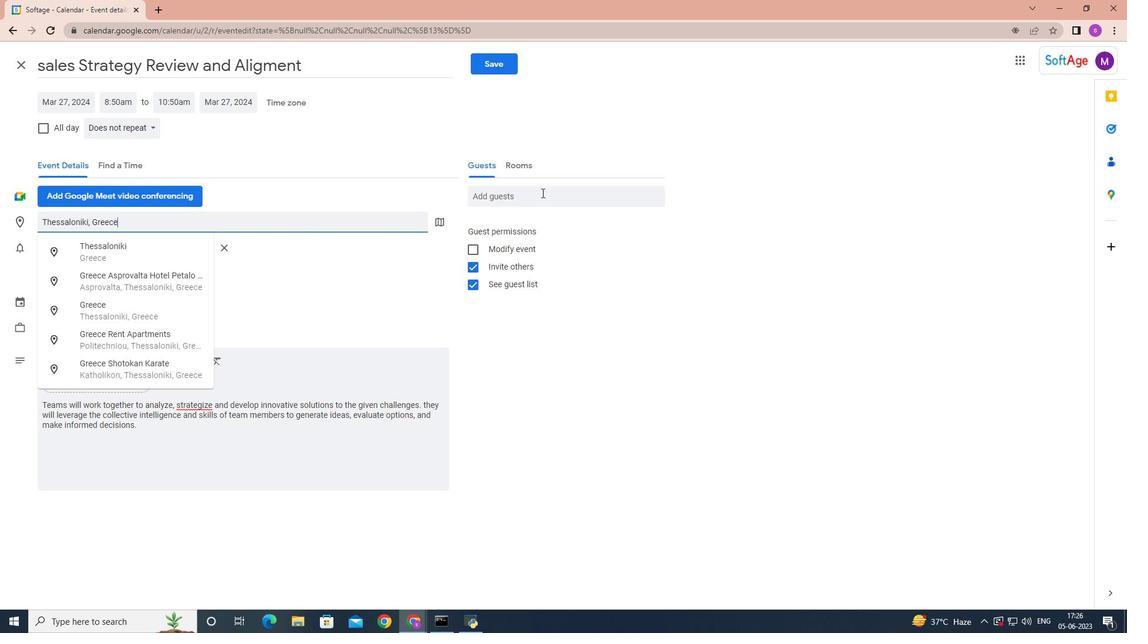 
Action: Key pressed softage.7
Screenshot: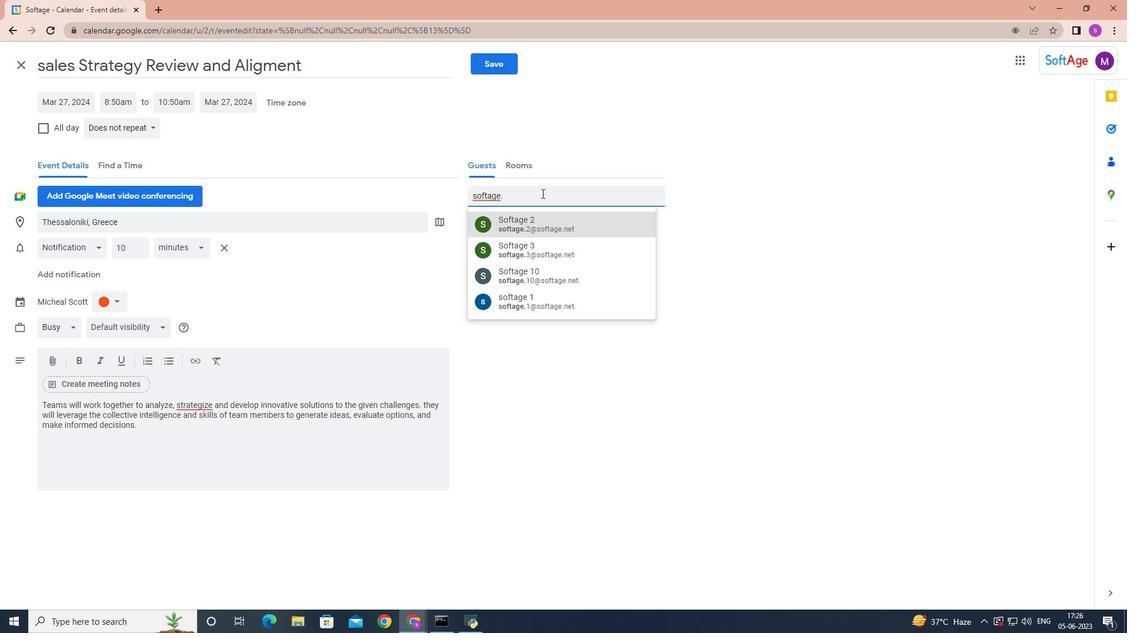 
Action: Mouse moved to (537, 221)
Screenshot: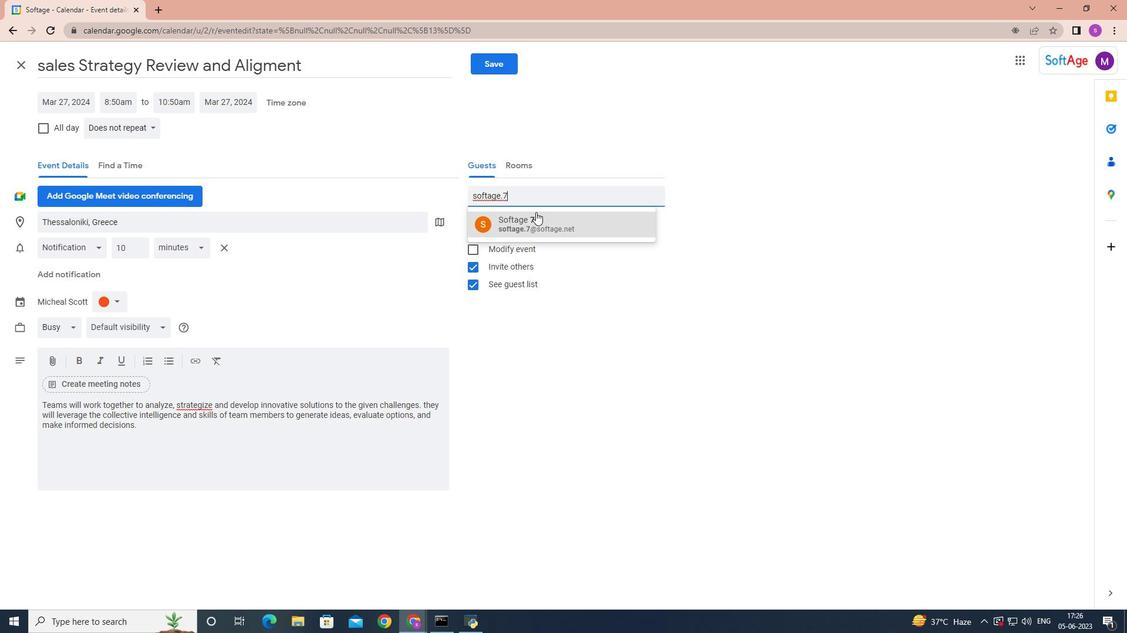 
Action: Mouse pressed left at (537, 221)
Screenshot: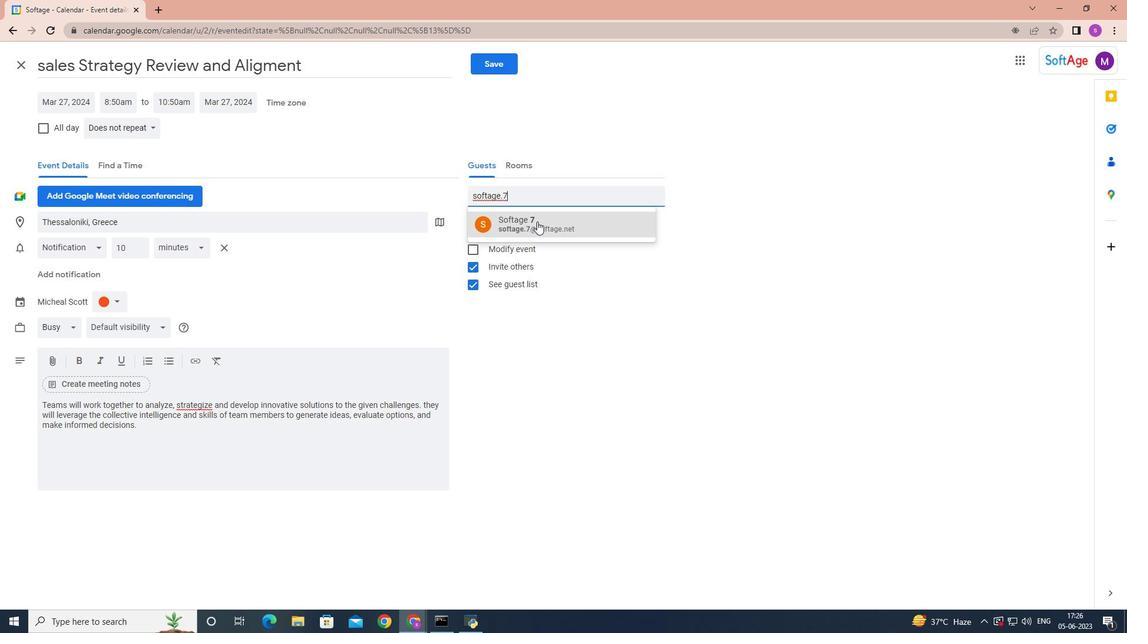 
Action: Key pressed softage.8
Screenshot: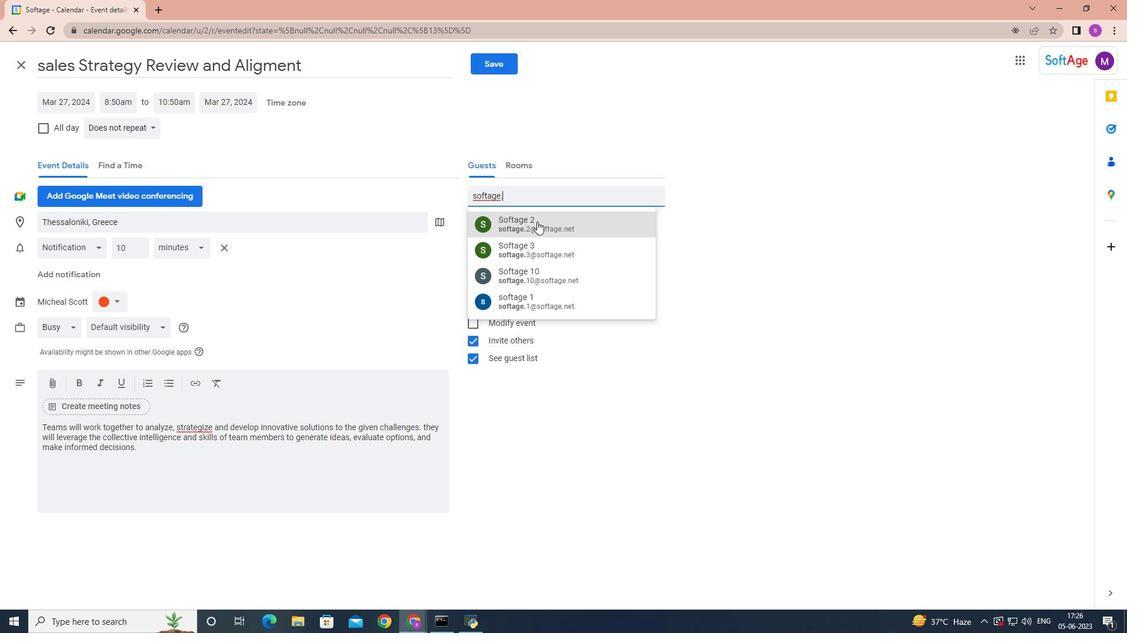 
Action: Mouse pressed left at (537, 221)
Screenshot: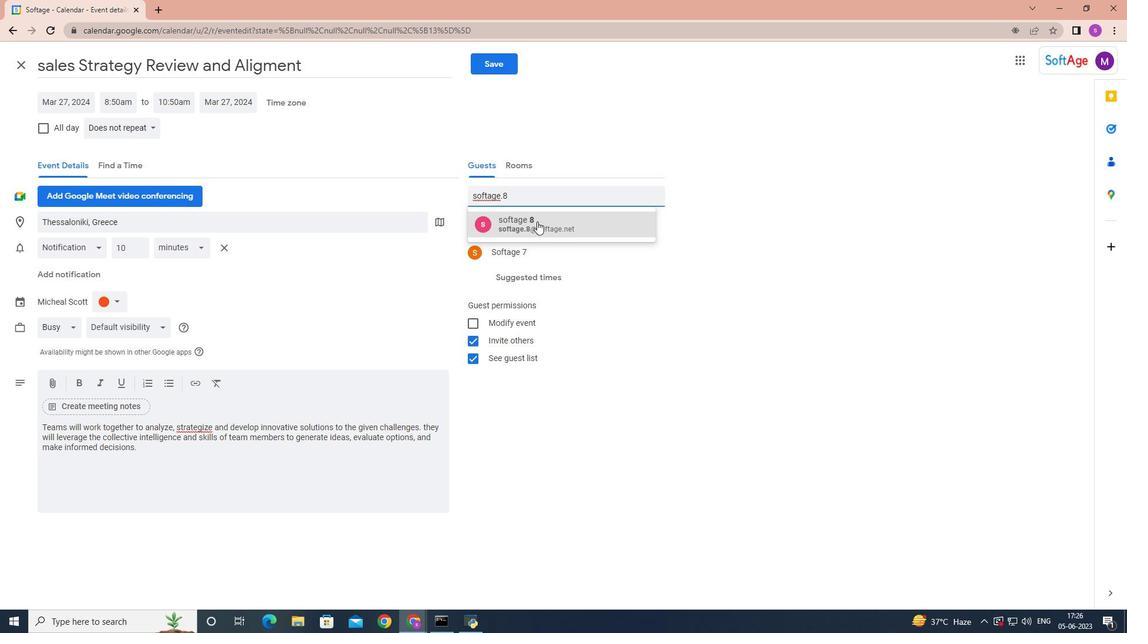 
Action: Mouse moved to (153, 126)
Screenshot: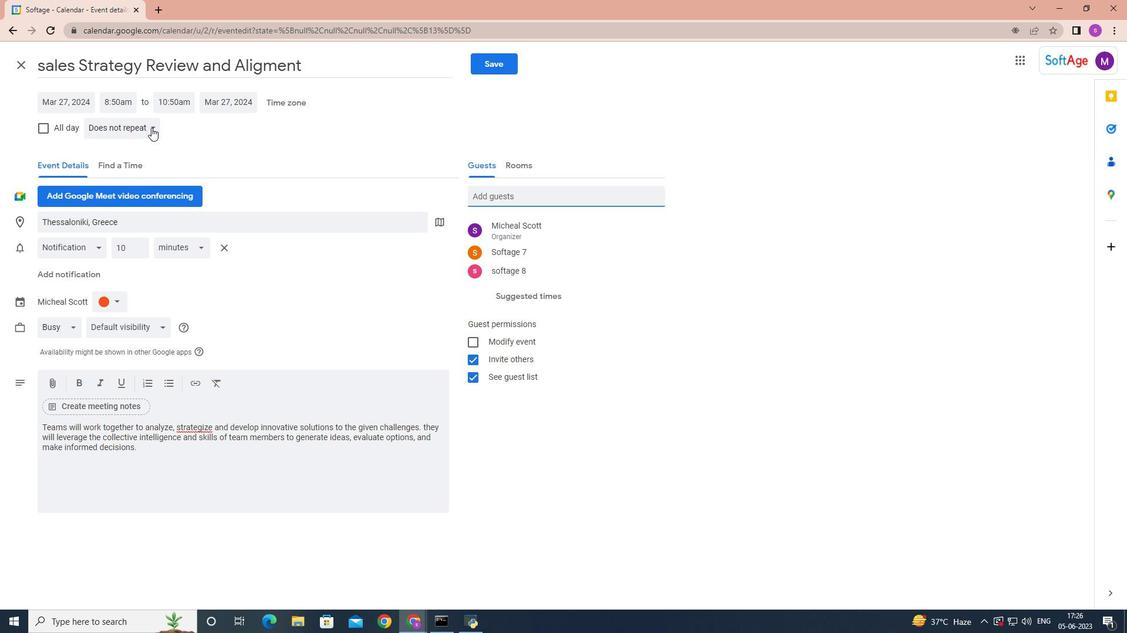 
Action: Mouse pressed left at (153, 126)
Screenshot: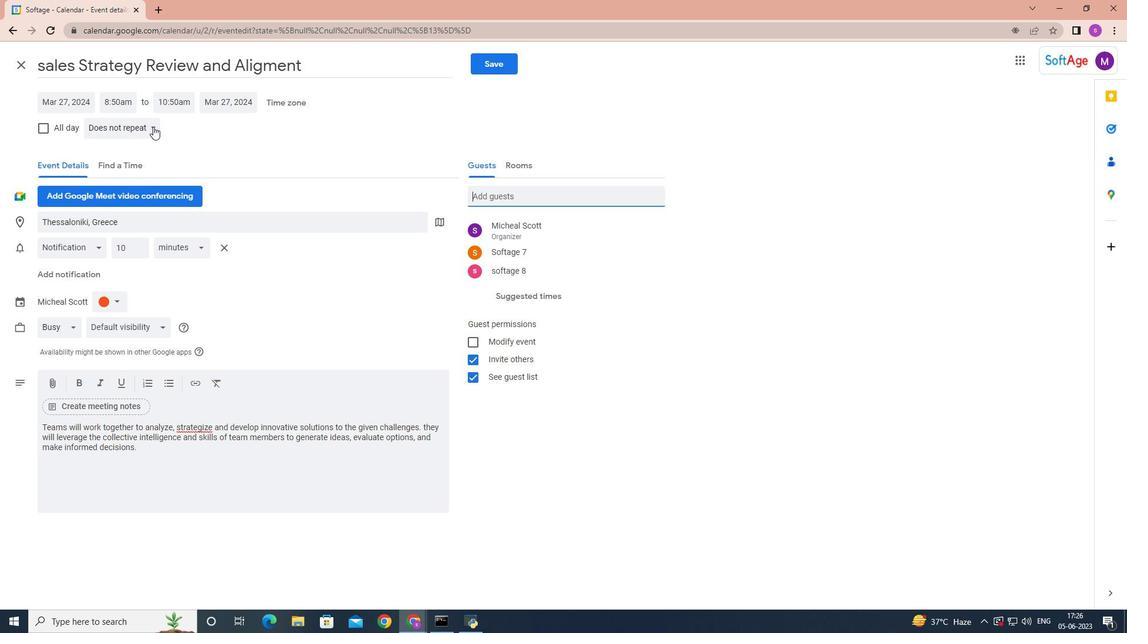
Action: Mouse moved to (148, 142)
Screenshot: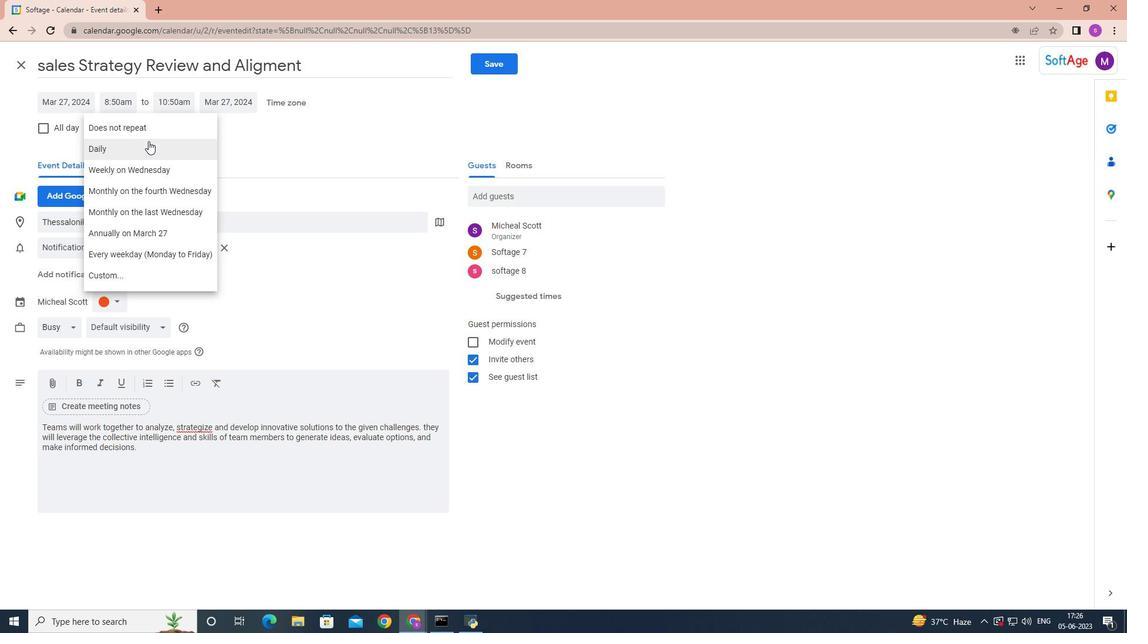 
Action: Mouse pressed left at (148, 142)
Screenshot: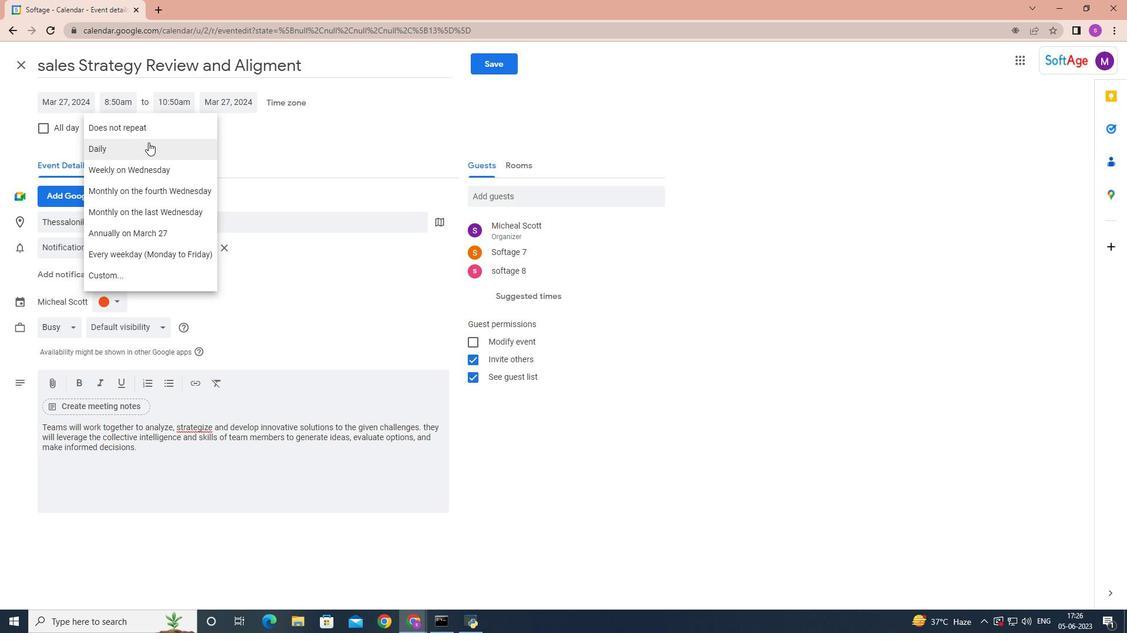 
Action: Mouse moved to (498, 65)
Screenshot: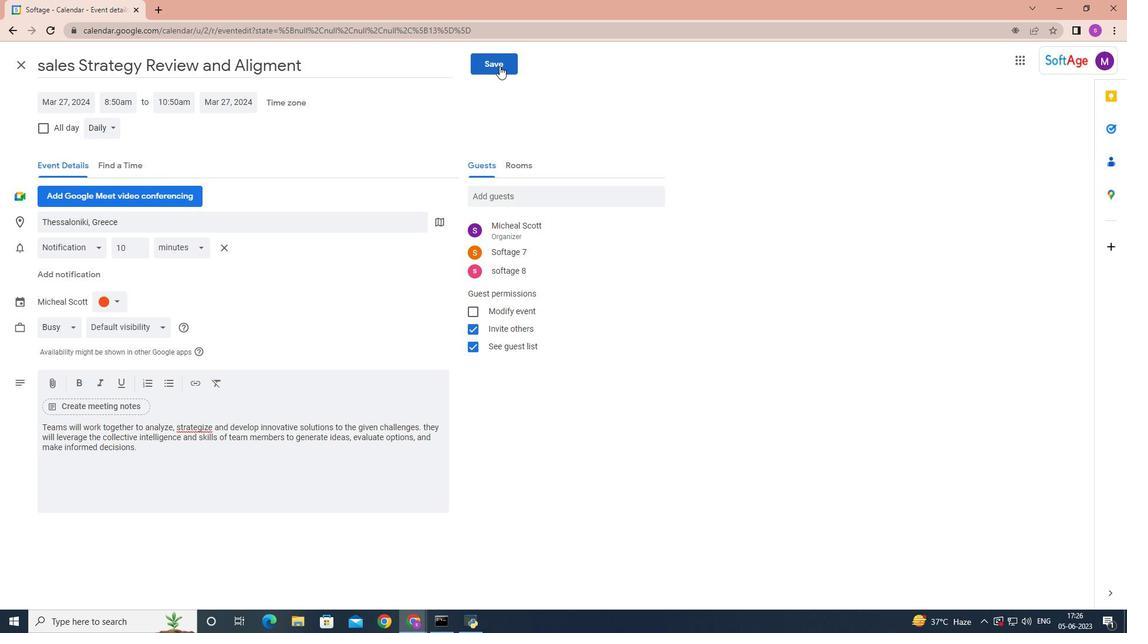 
Action: Mouse pressed left at (498, 65)
Screenshot: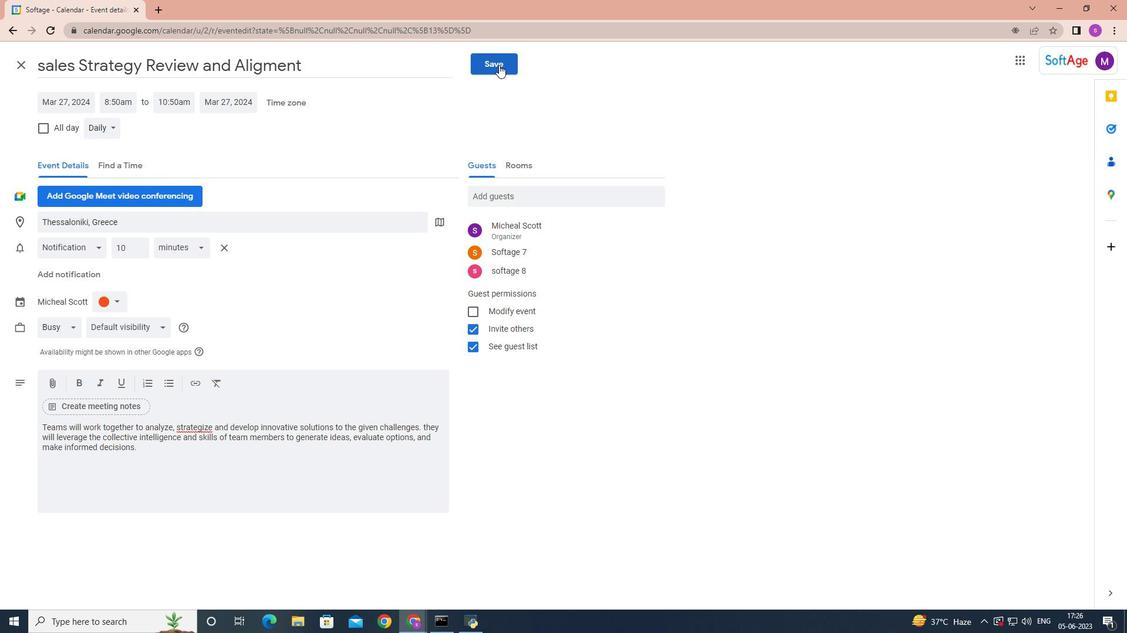 
Action: Mouse moved to (685, 348)
Screenshot: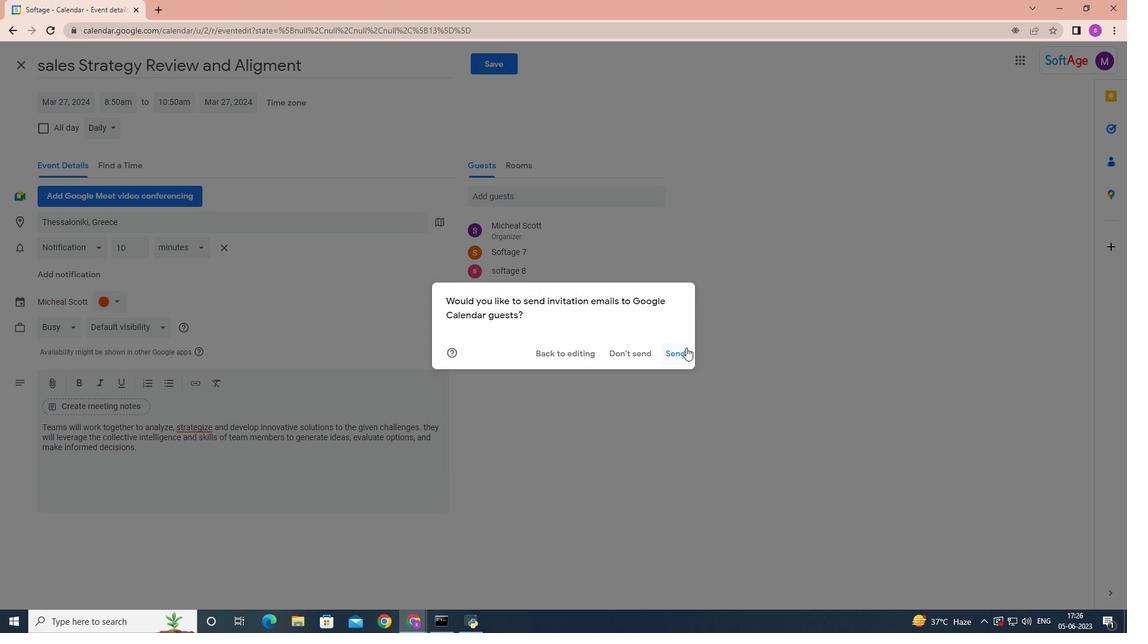
Action: Mouse pressed left at (685, 348)
Screenshot: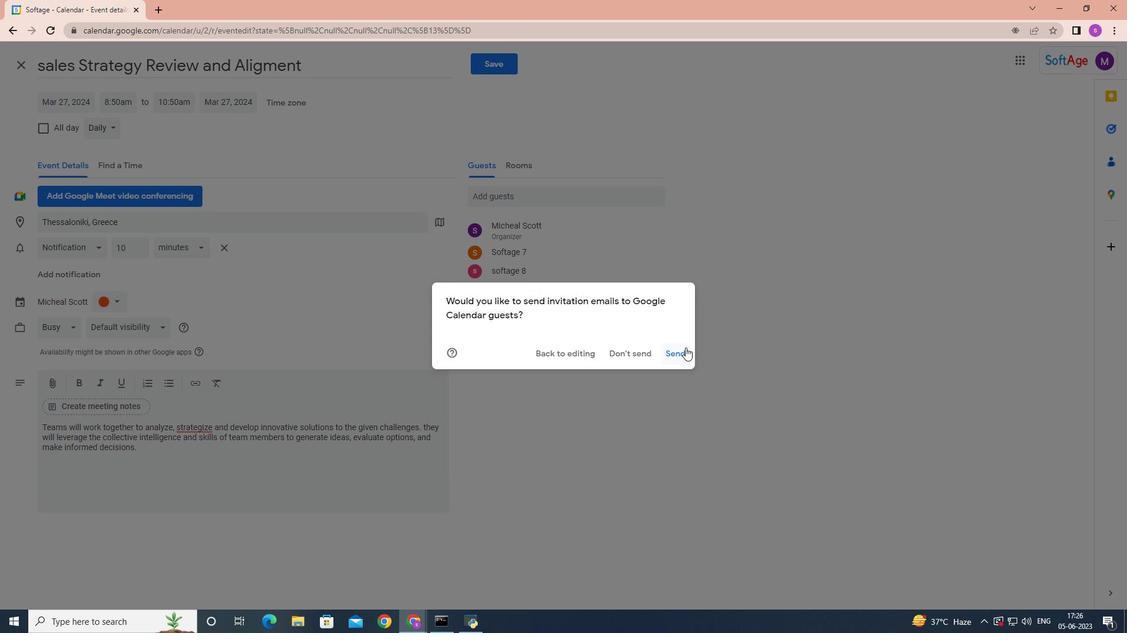 
Action: Mouse moved to (685, 348)
Screenshot: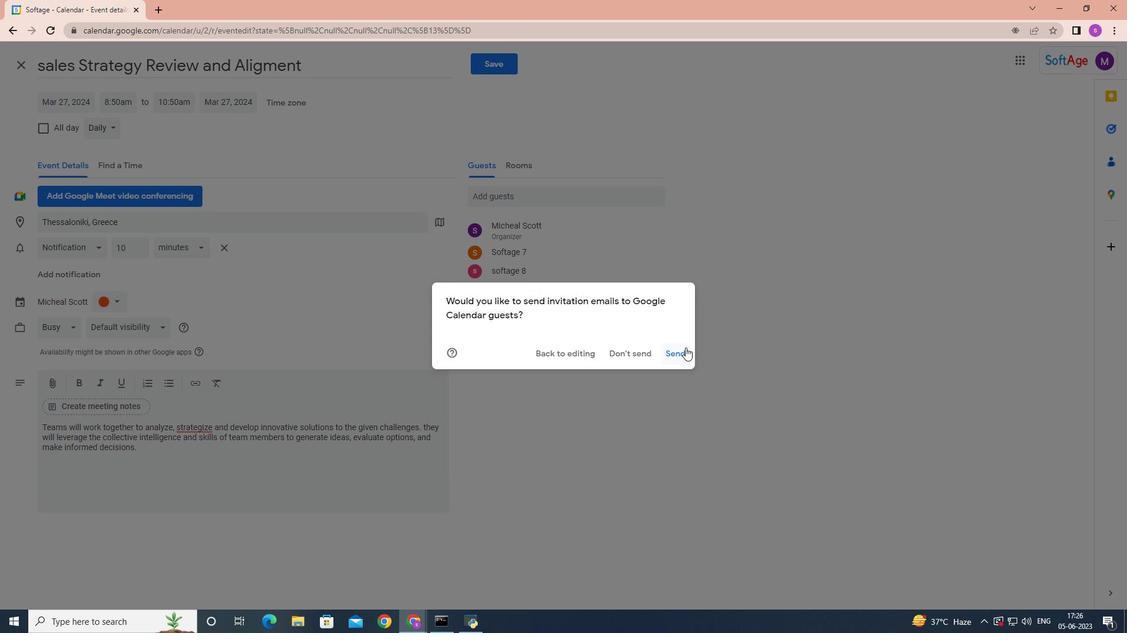 
